 Task: Look for space in Kashihara-shi, Japan from 5th July, 2023 to 11th July, 2023 for 2 adults in price range Rs.8000 to Rs.16000. Place can be entire place with 2 bedrooms having 2 beds and 1 bathroom. Property type can be house, flat, guest house. Booking option can be shelf check-in. Required host language is English.
Action: Mouse moved to (436, 104)
Screenshot: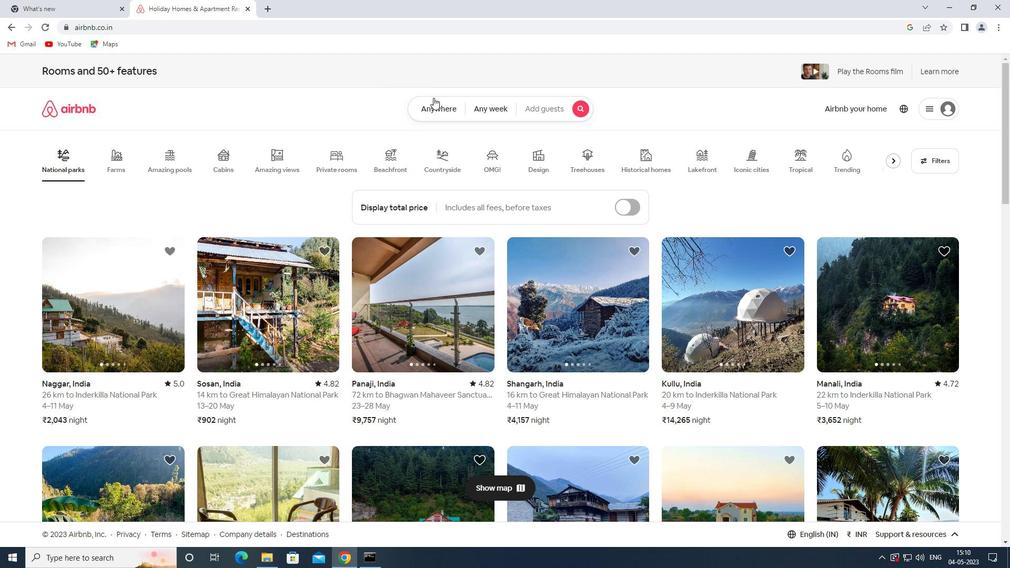 
Action: Mouse pressed left at (436, 104)
Screenshot: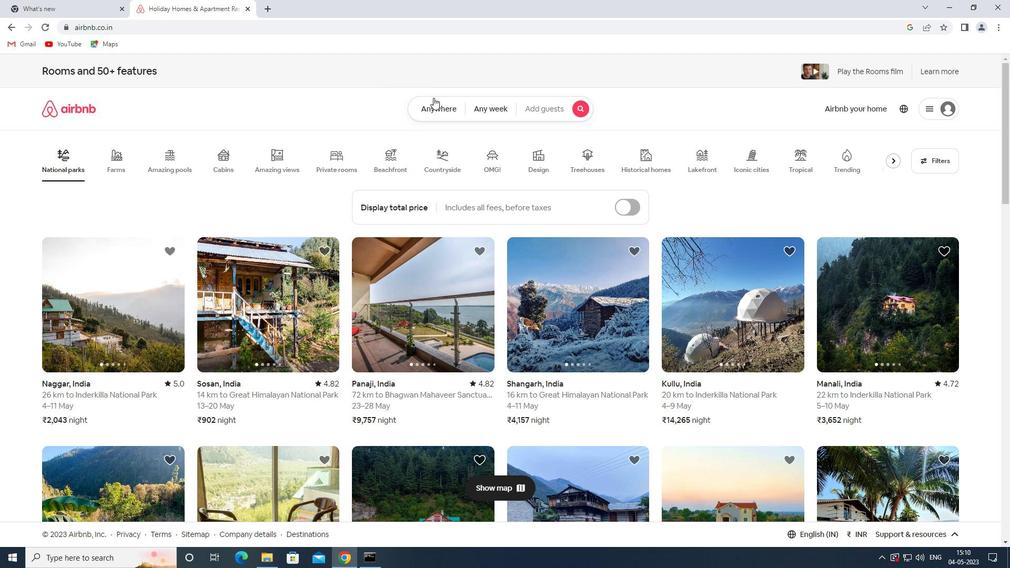 
Action: Mouse moved to (379, 155)
Screenshot: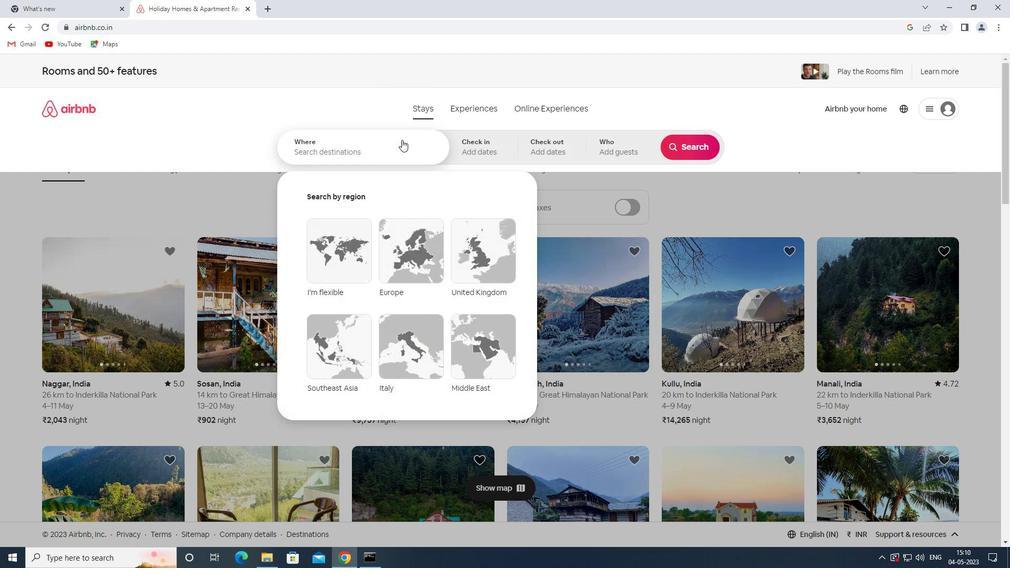 
Action: Mouse pressed left at (379, 155)
Screenshot: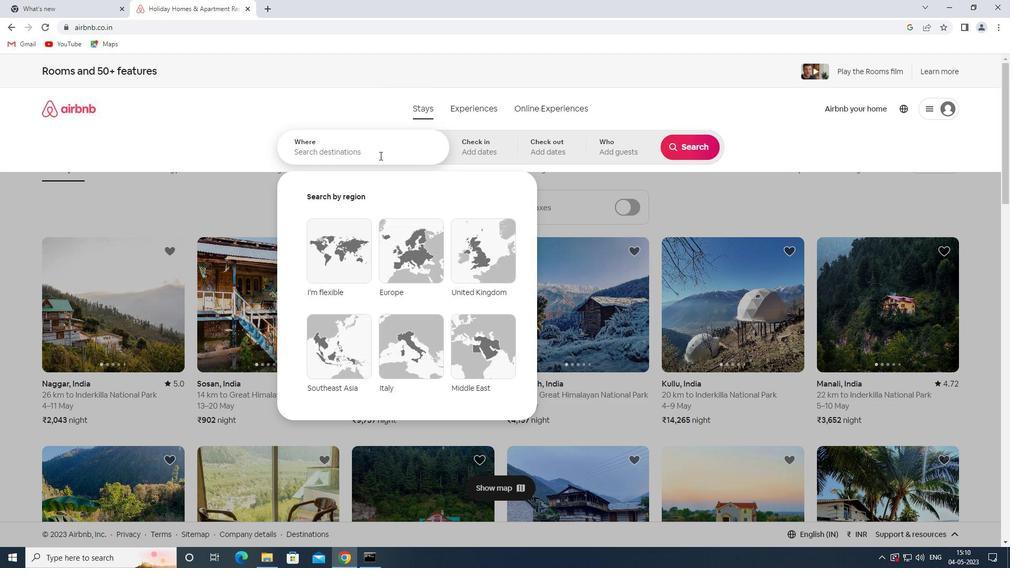 
Action: Mouse moved to (372, 161)
Screenshot: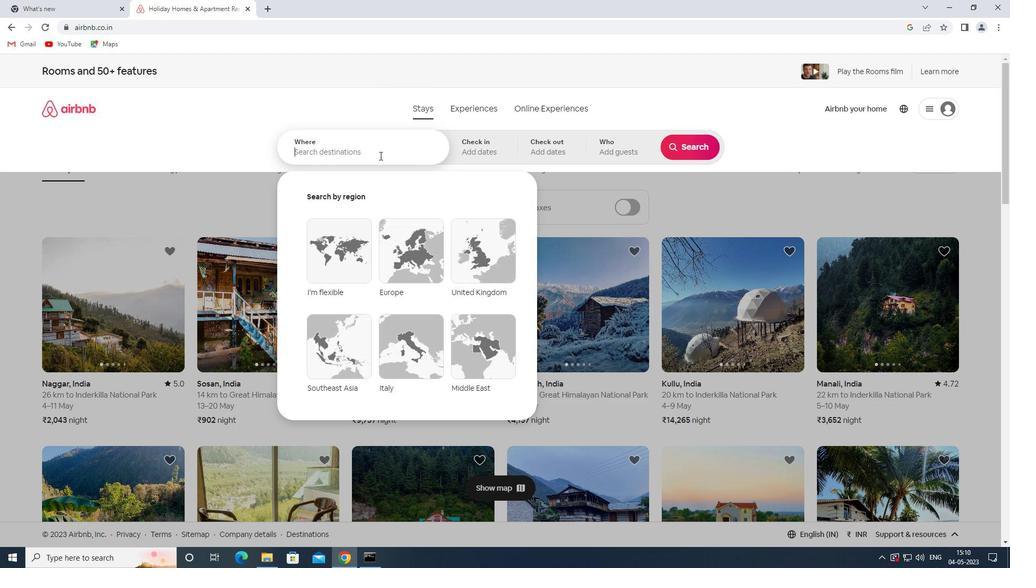 
Action: Key pressed <Key.shift><Key.shift>KASHIHARA-SHI,<Key.shift>JAPAN
Screenshot: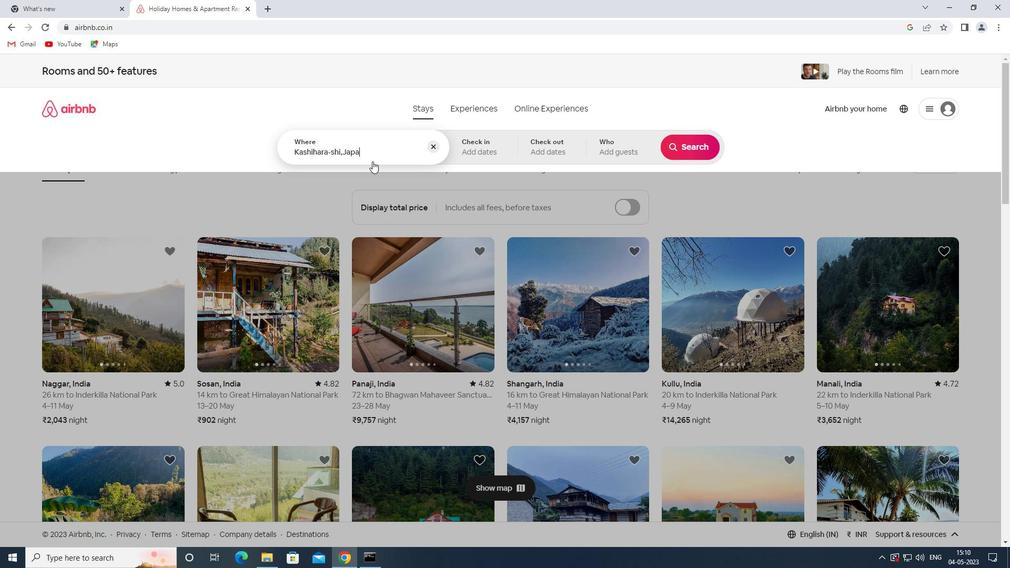 
Action: Mouse moved to (493, 155)
Screenshot: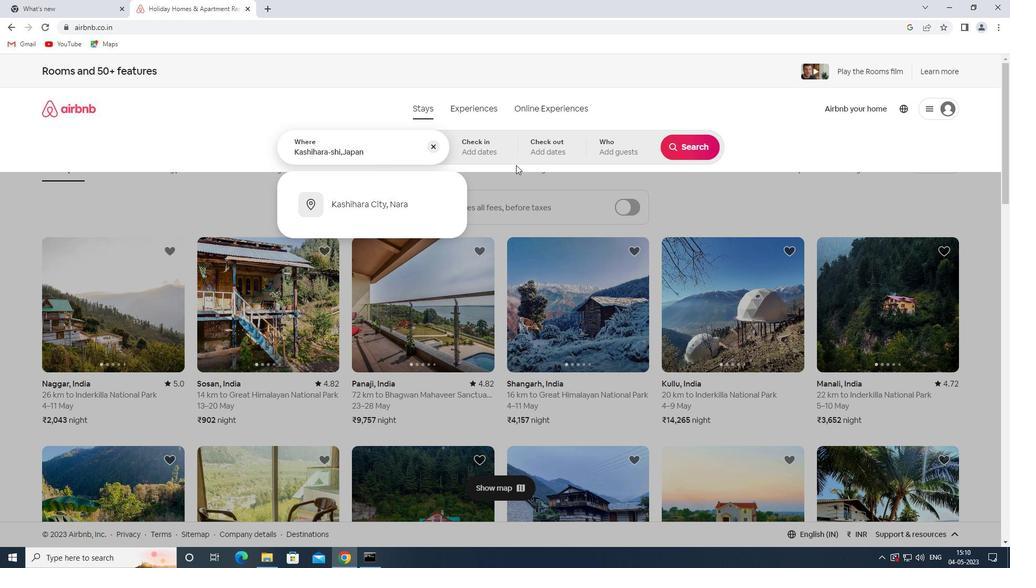 
Action: Mouse pressed left at (493, 155)
Screenshot: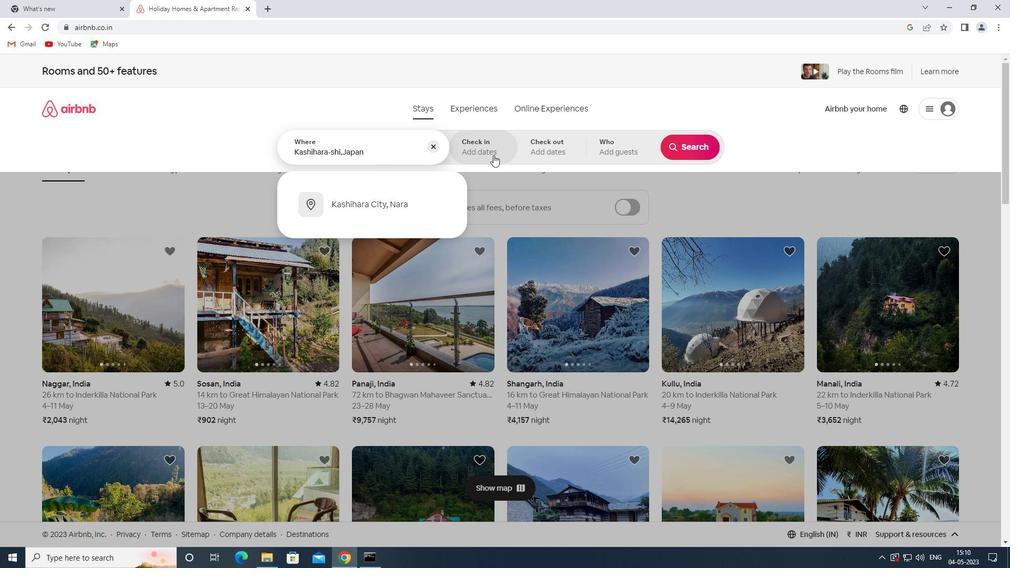
Action: Mouse moved to (689, 232)
Screenshot: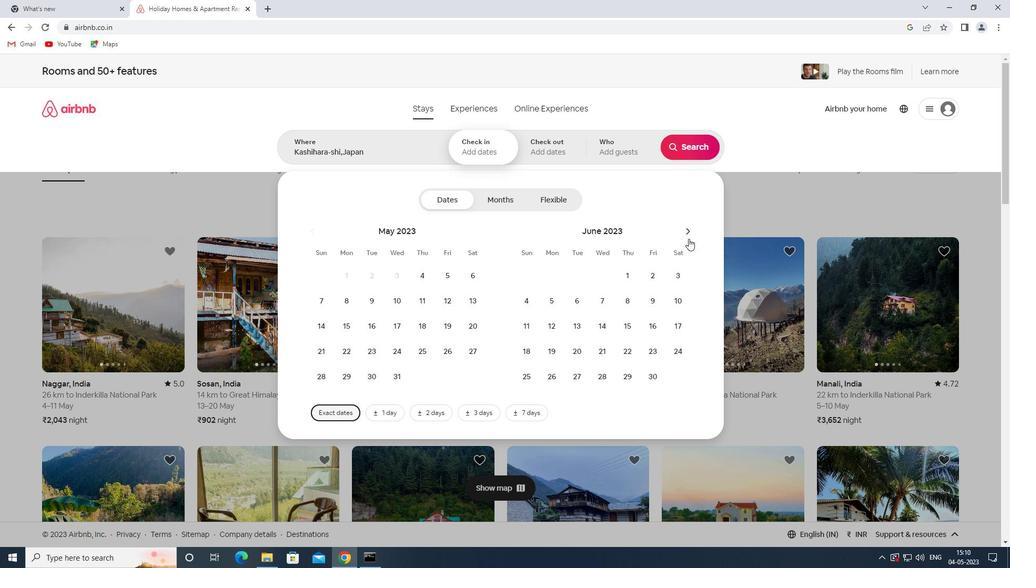 
Action: Mouse pressed left at (689, 232)
Screenshot: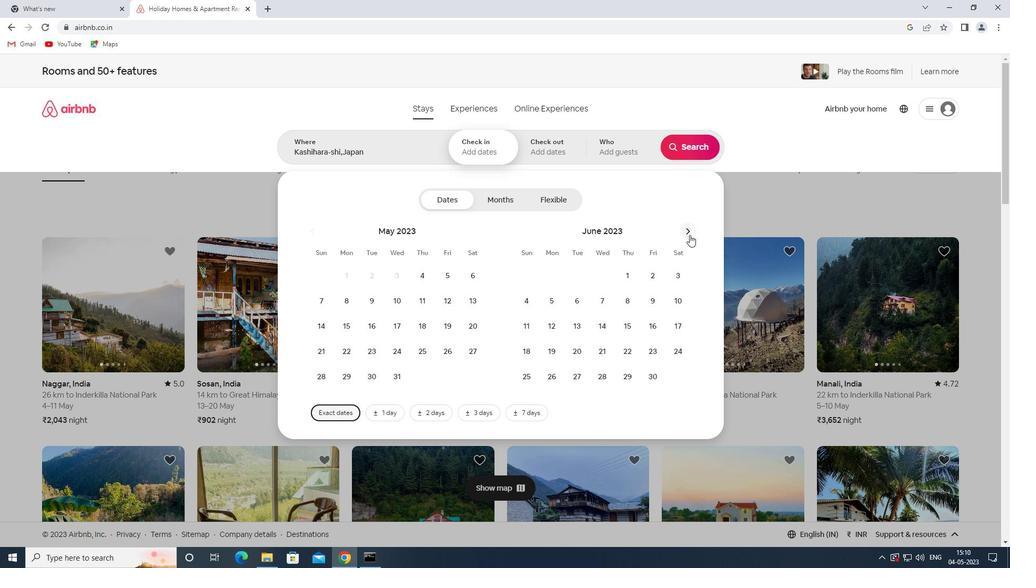 
Action: Mouse moved to (598, 298)
Screenshot: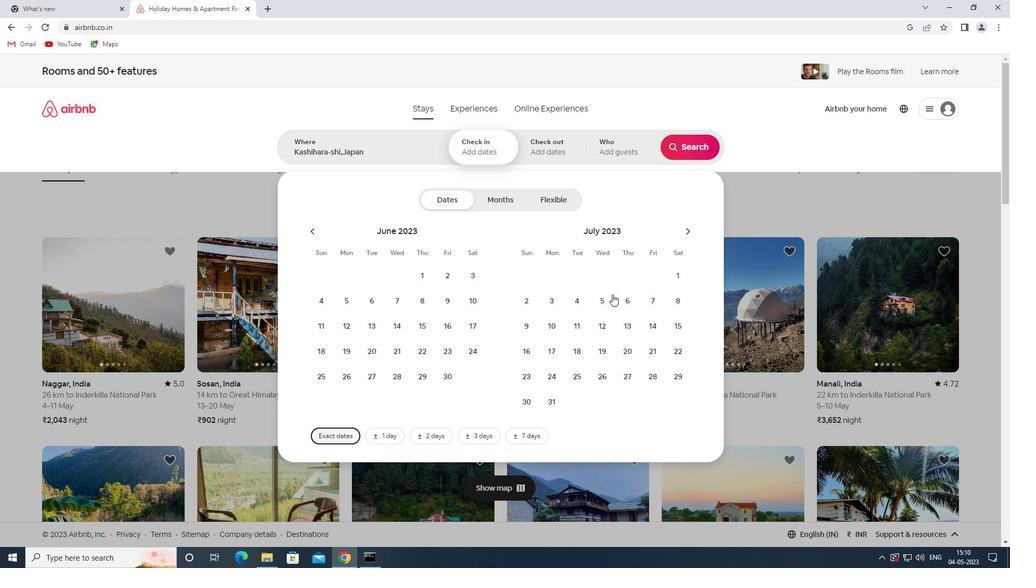 
Action: Mouse pressed left at (598, 298)
Screenshot: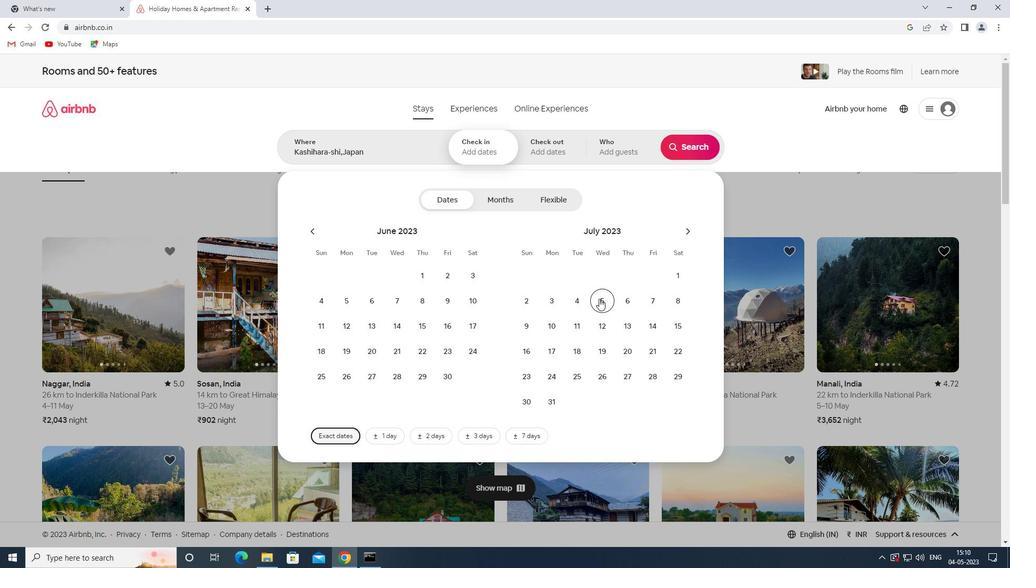 
Action: Mouse moved to (578, 323)
Screenshot: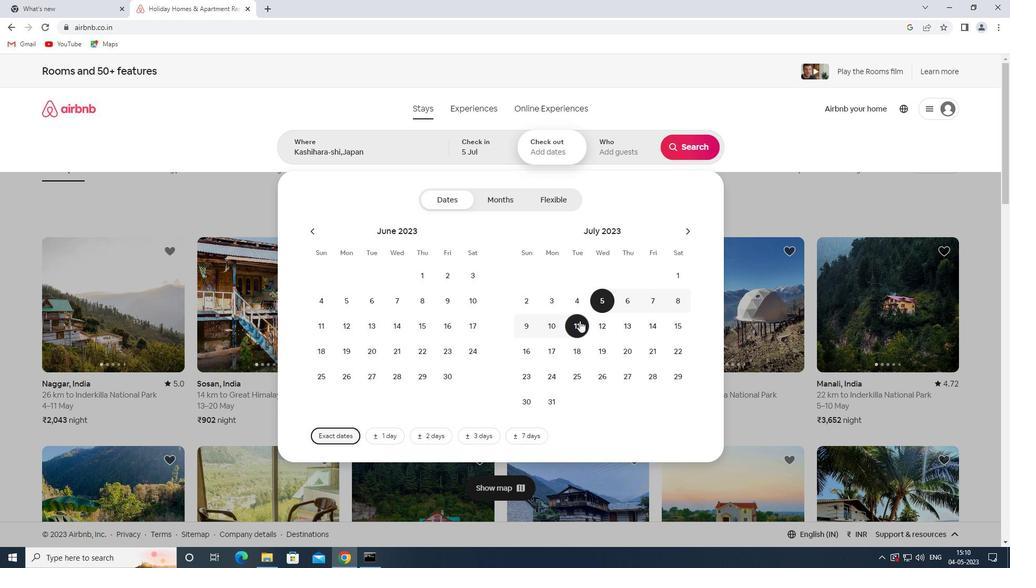 
Action: Mouse pressed left at (578, 323)
Screenshot: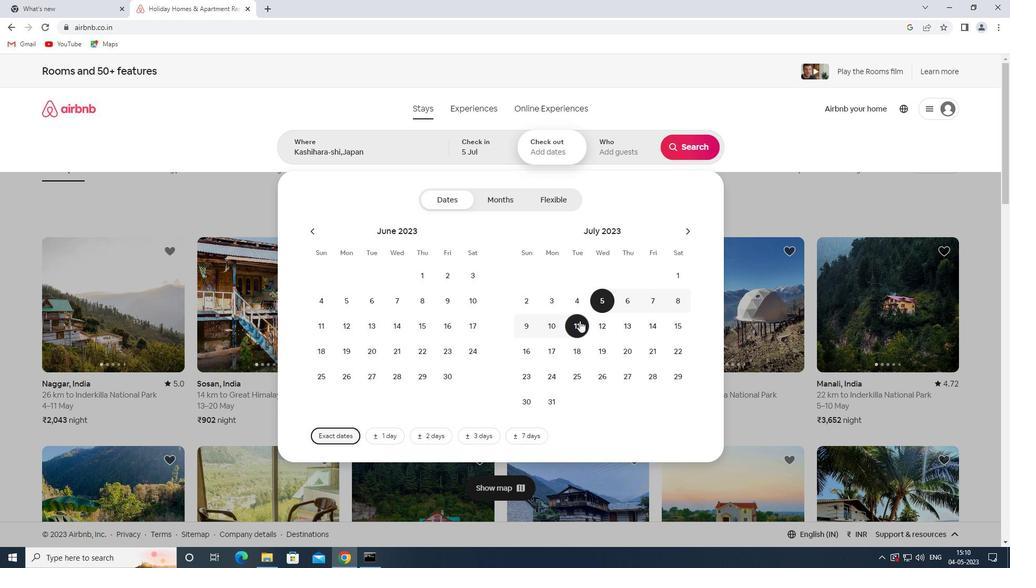 
Action: Mouse moved to (624, 149)
Screenshot: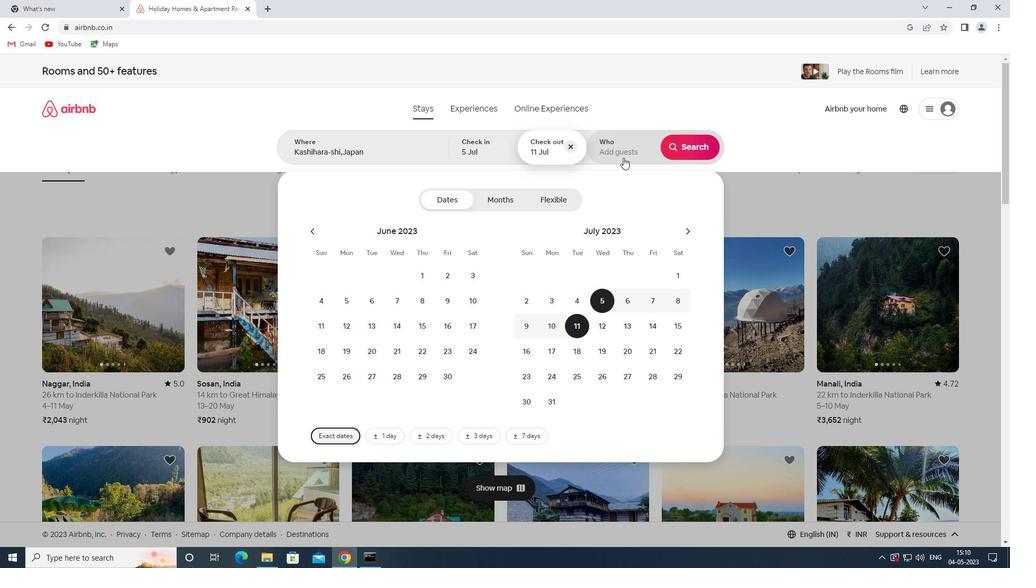 
Action: Mouse pressed left at (624, 149)
Screenshot: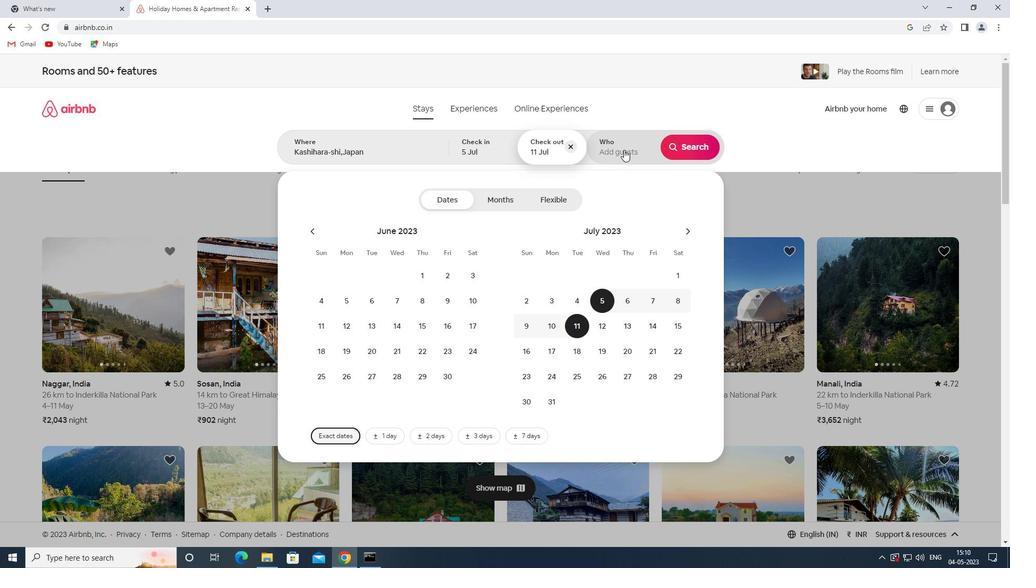 
Action: Mouse moved to (696, 203)
Screenshot: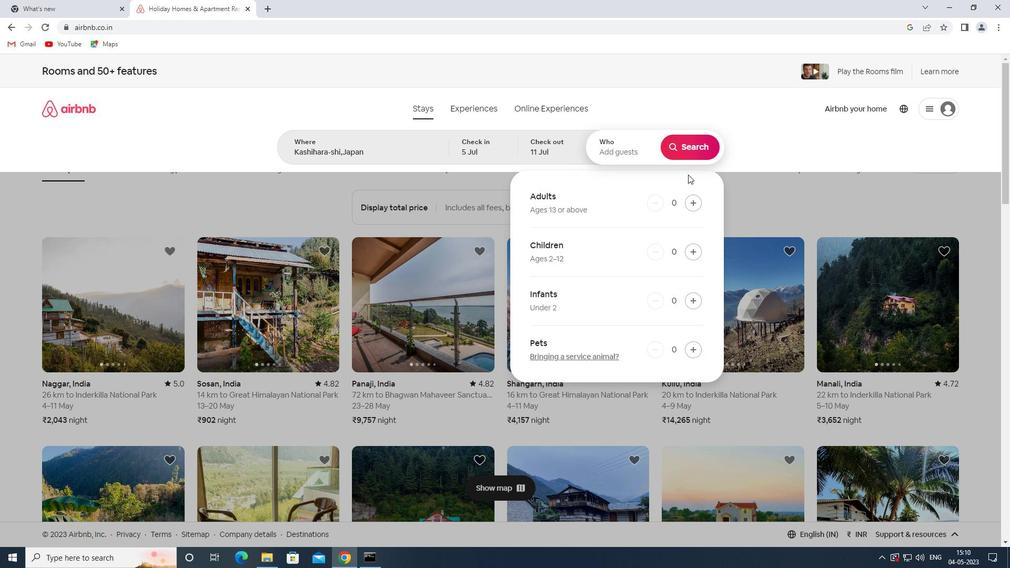 
Action: Mouse pressed left at (696, 203)
Screenshot: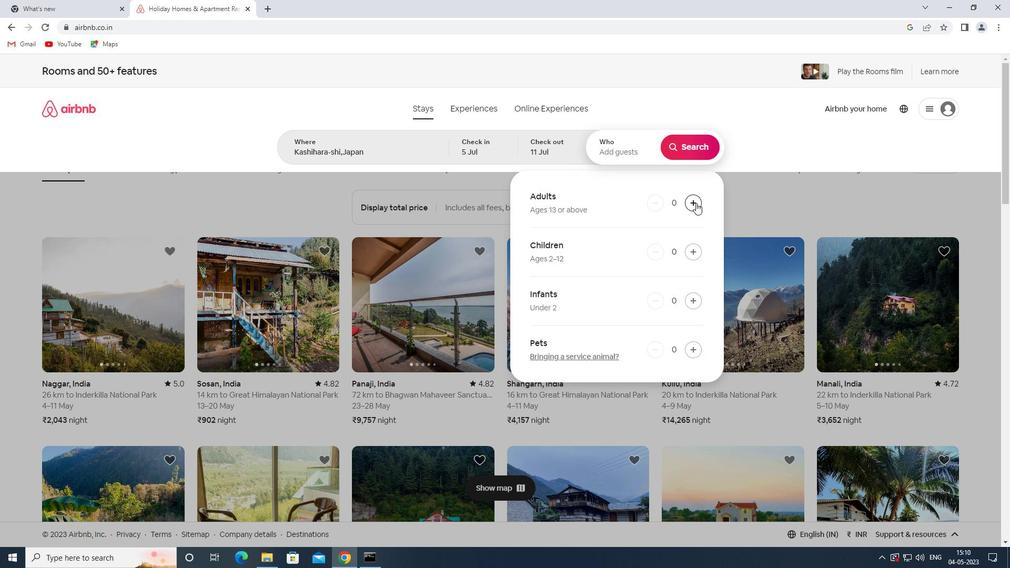 
Action: Mouse pressed left at (696, 203)
Screenshot: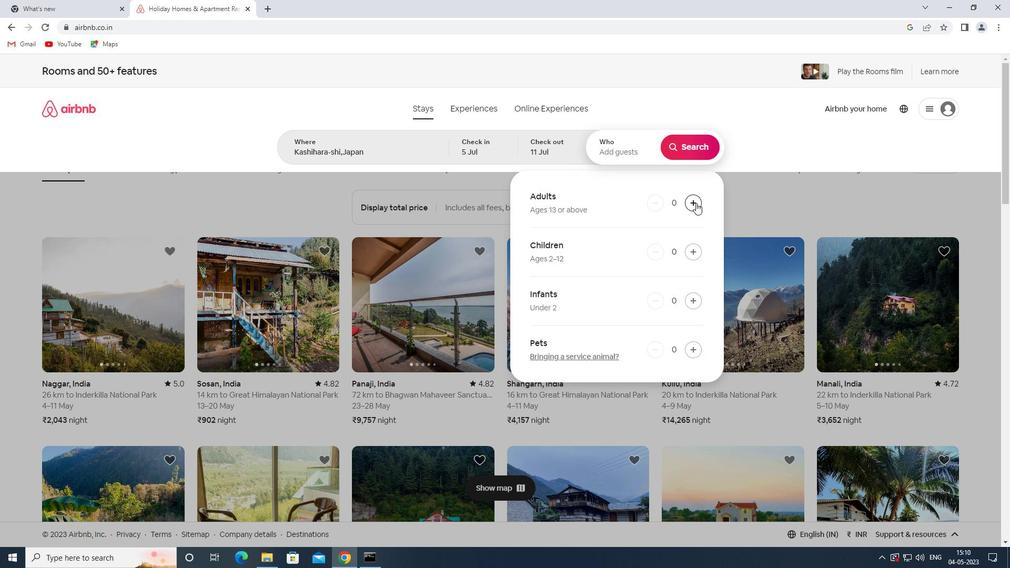 
Action: Mouse moved to (704, 152)
Screenshot: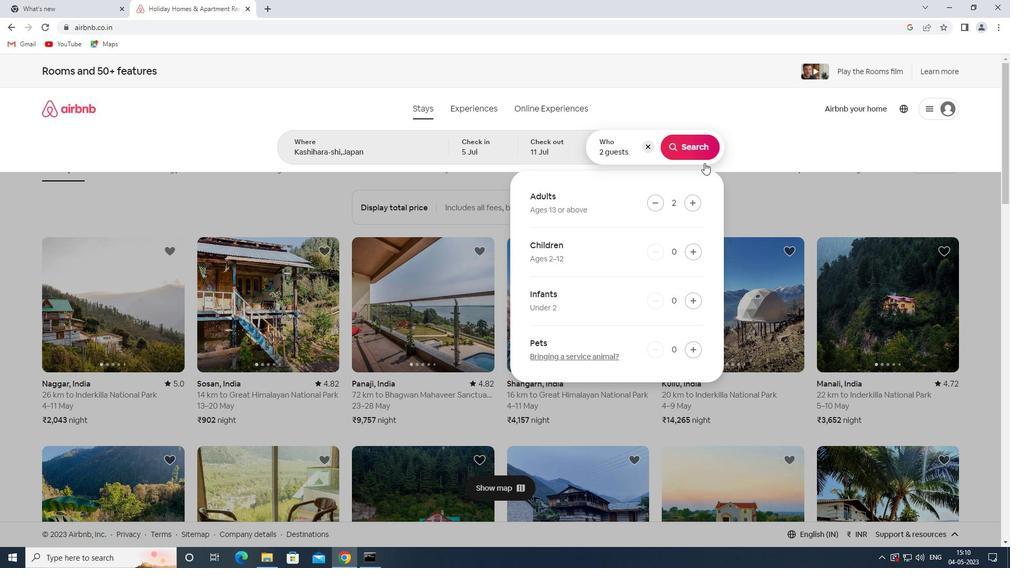
Action: Mouse pressed left at (704, 152)
Screenshot: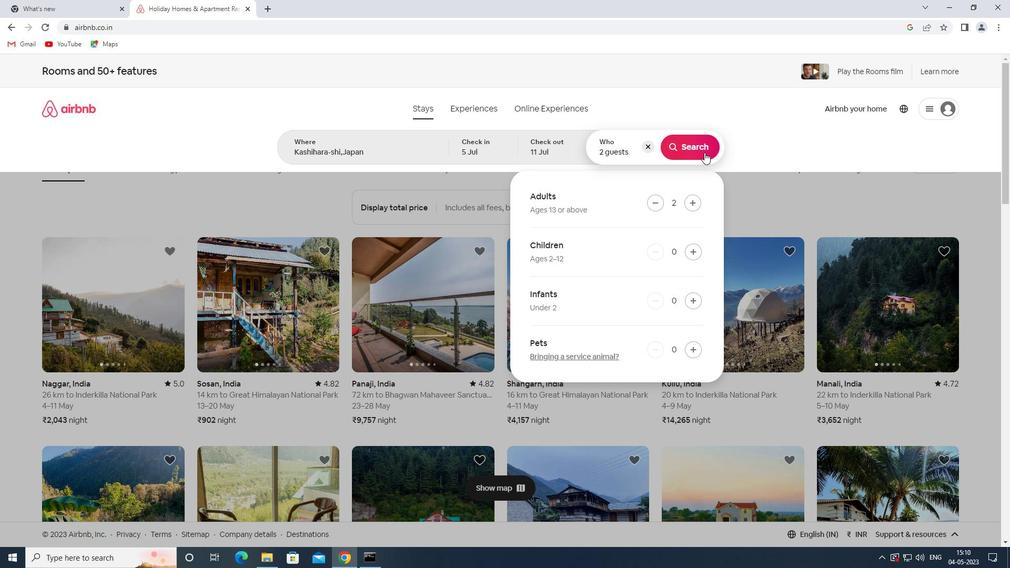 
Action: Mouse moved to (959, 120)
Screenshot: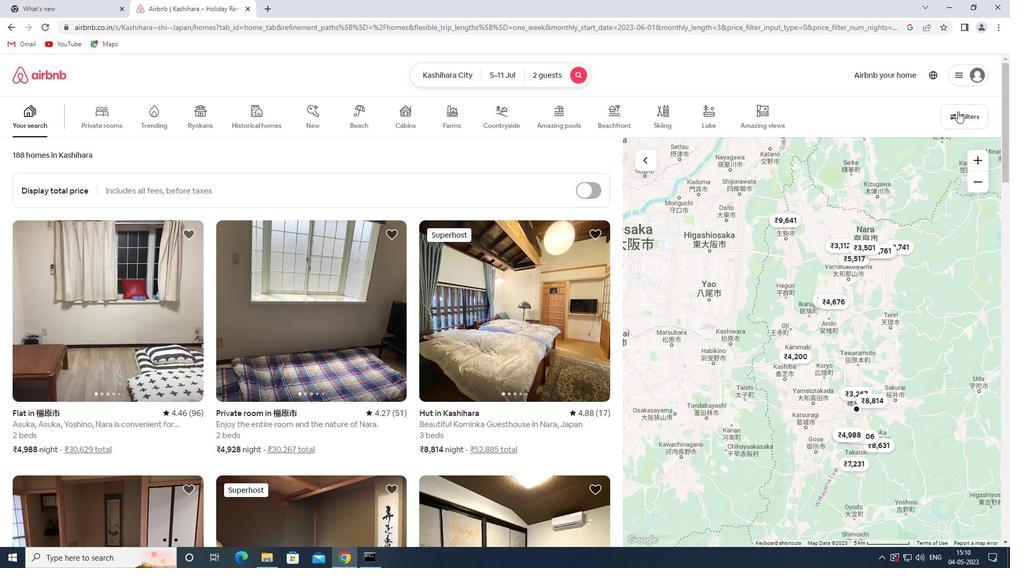 
Action: Mouse pressed left at (959, 120)
Screenshot: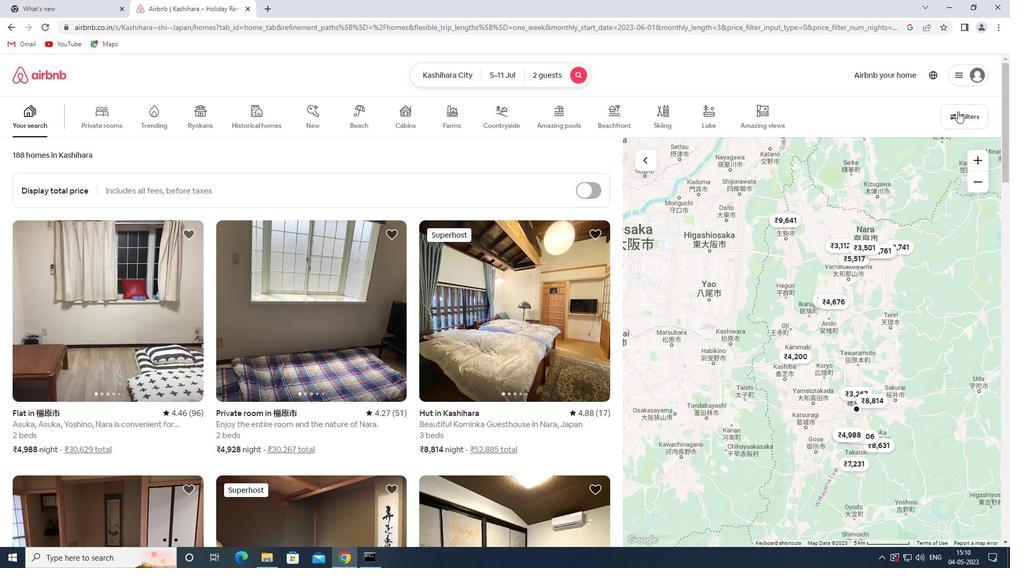 
Action: Mouse moved to (373, 251)
Screenshot: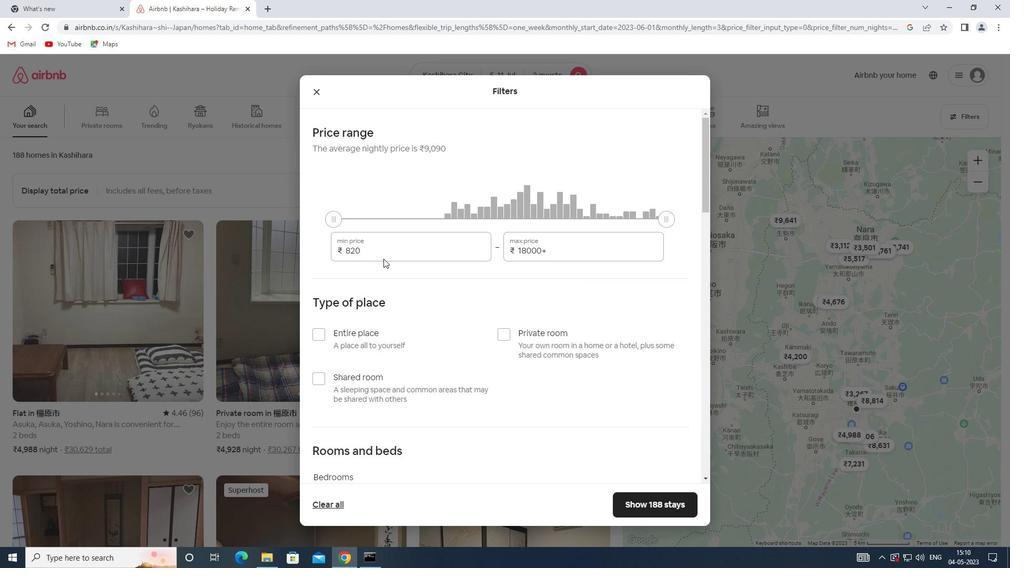 
Action: Mouse pressed left at (373, 251)
Screenshot: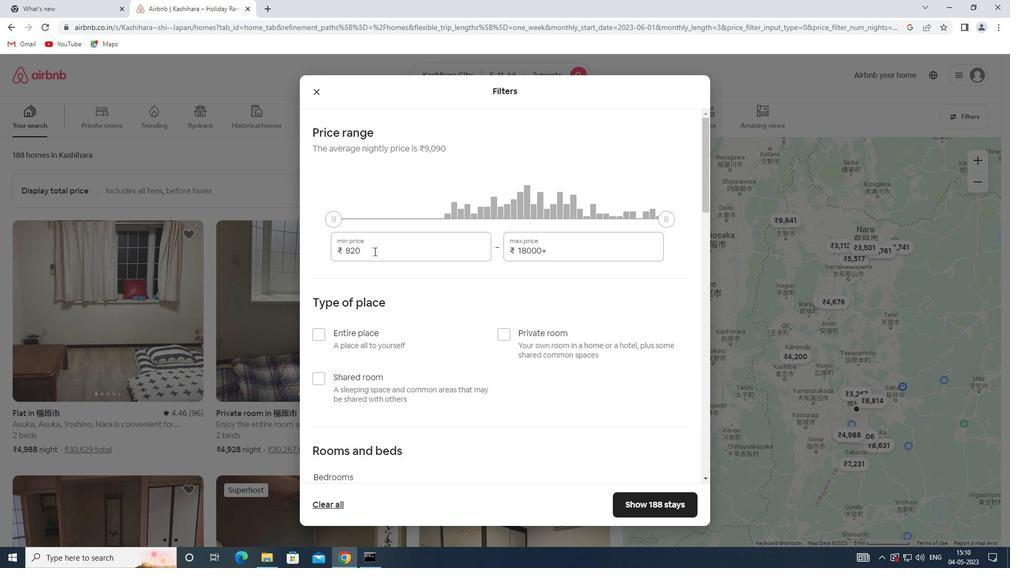 
Action: Mouse moved to (317, 250)
Screenshot: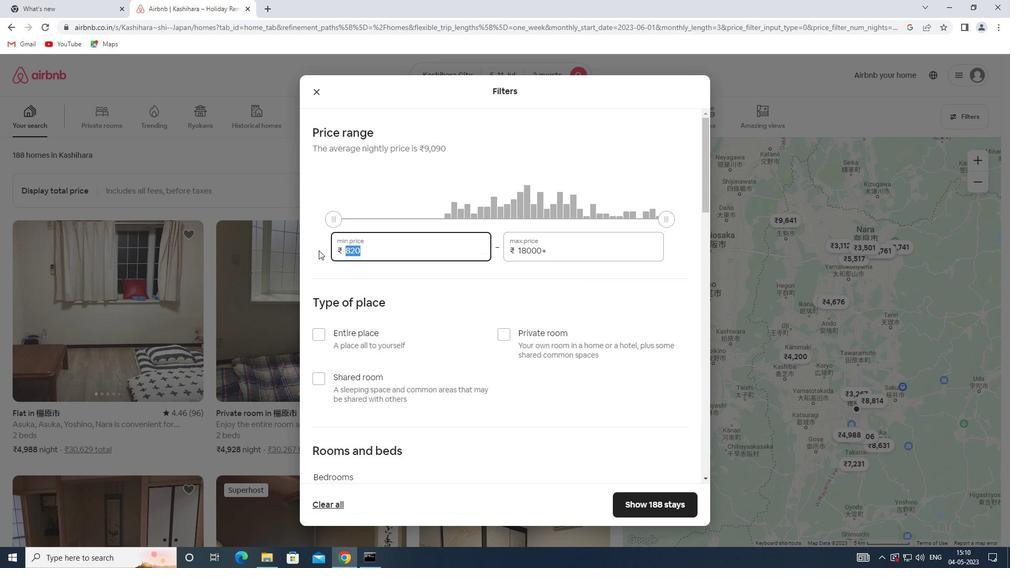
Action: Key pressed 8000
Screenshot: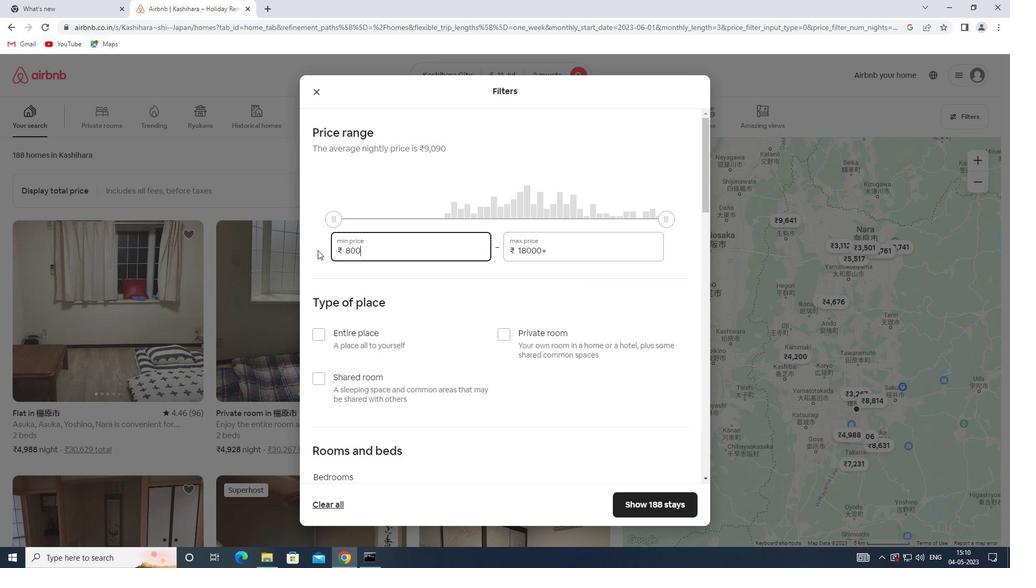 
Action: Mouse moved to (552, 252)
Screenshot: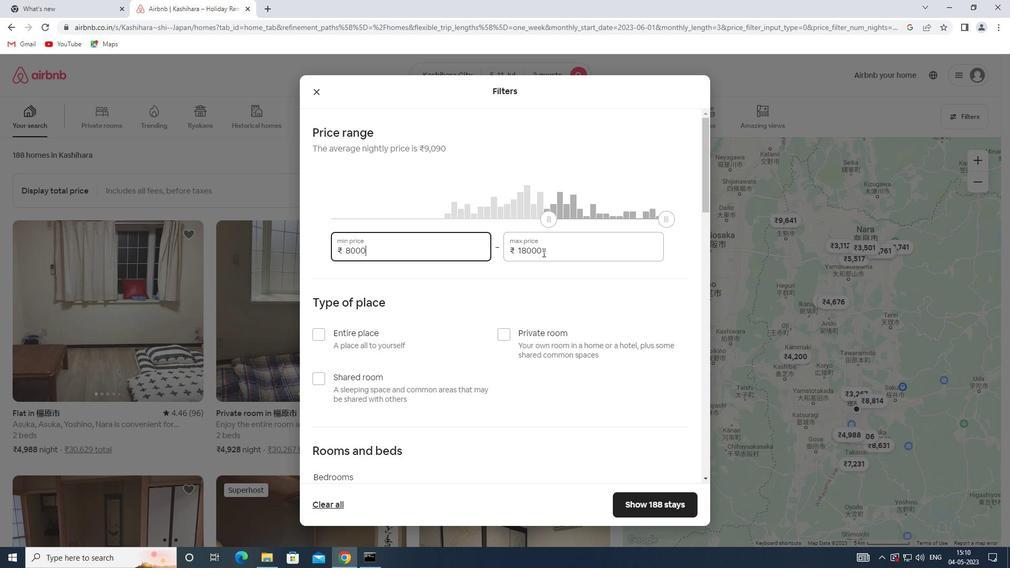 
Action: Mouse pressed left at (552, 252)
Screenshot: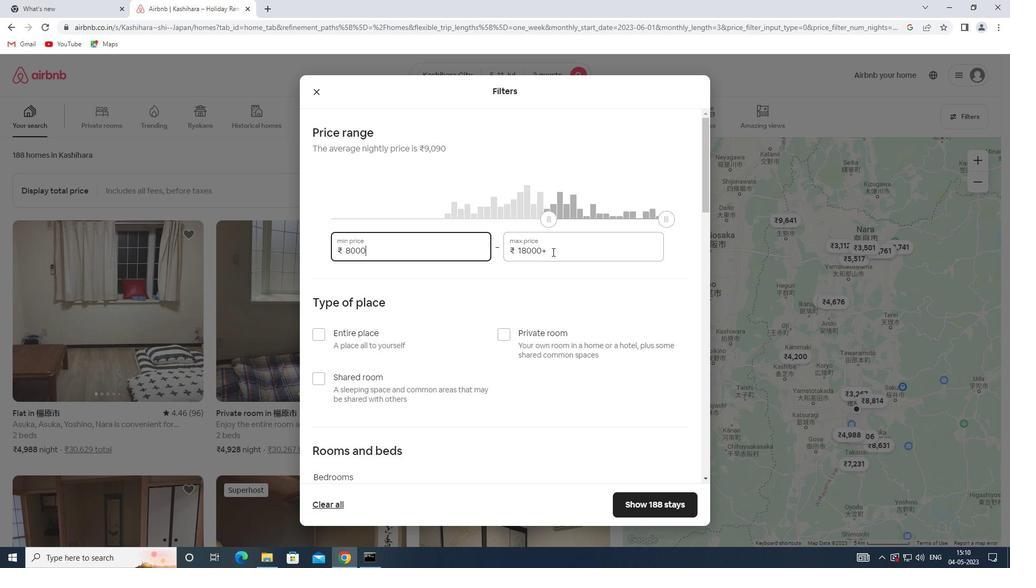 
Action: Mouse moved to (497, 245)
Screenshot: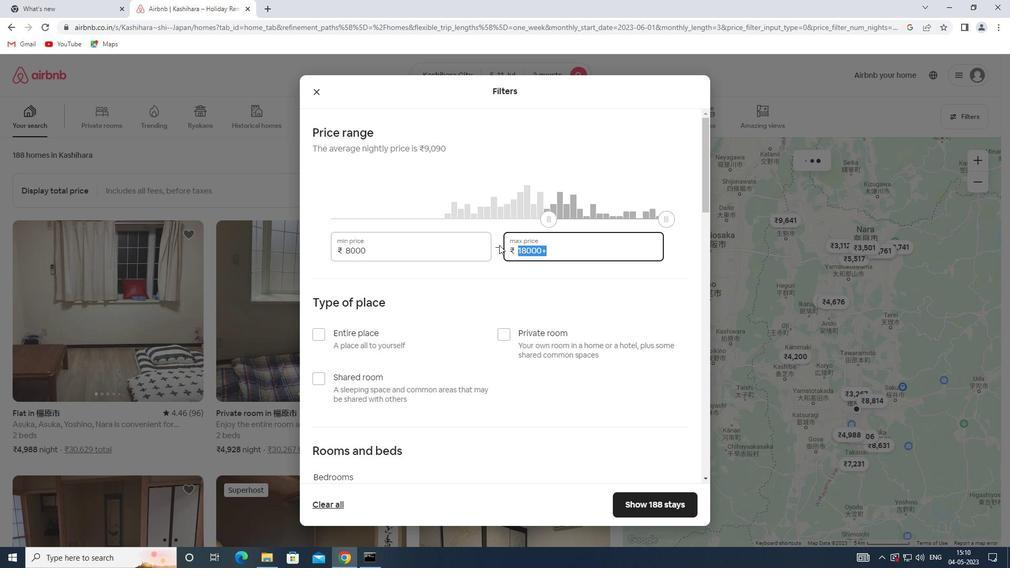 
Action: Key pressed 16000
Screenshot: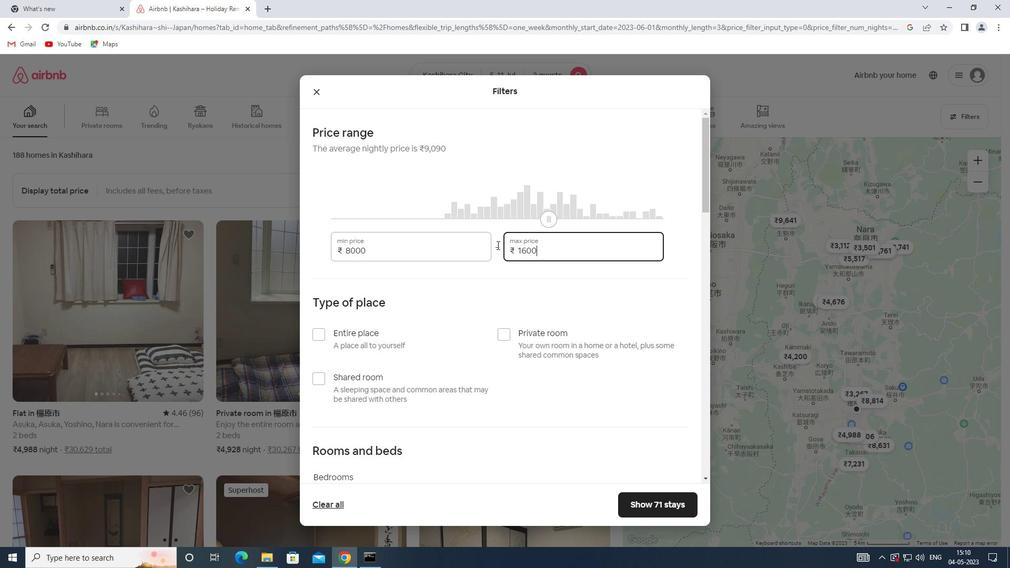 
Action: Mouse moved to (524, 269)
Screenshot: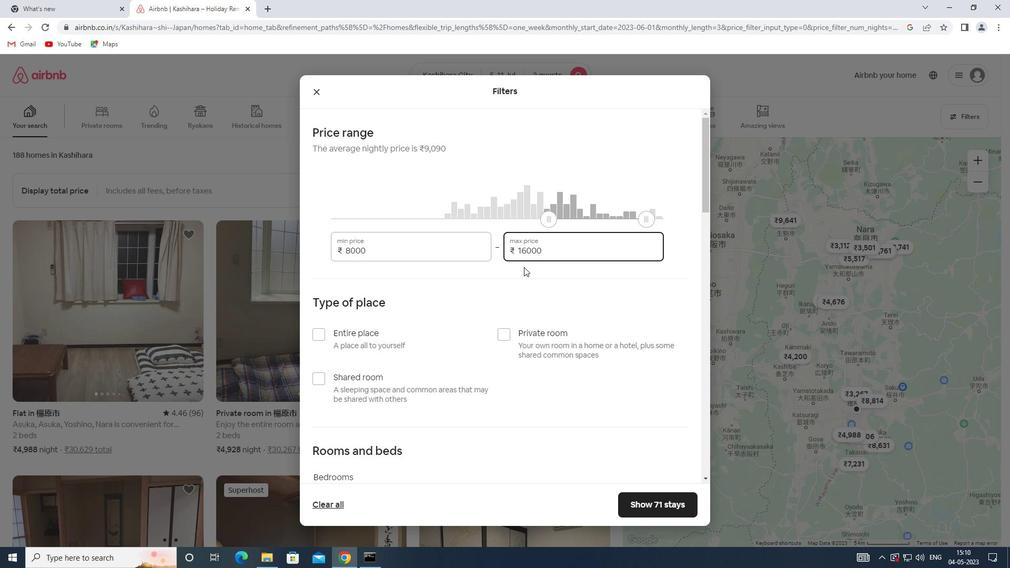 
Action: Mouse scrolled (524, 268) with delta (0, 0)
Screenshot: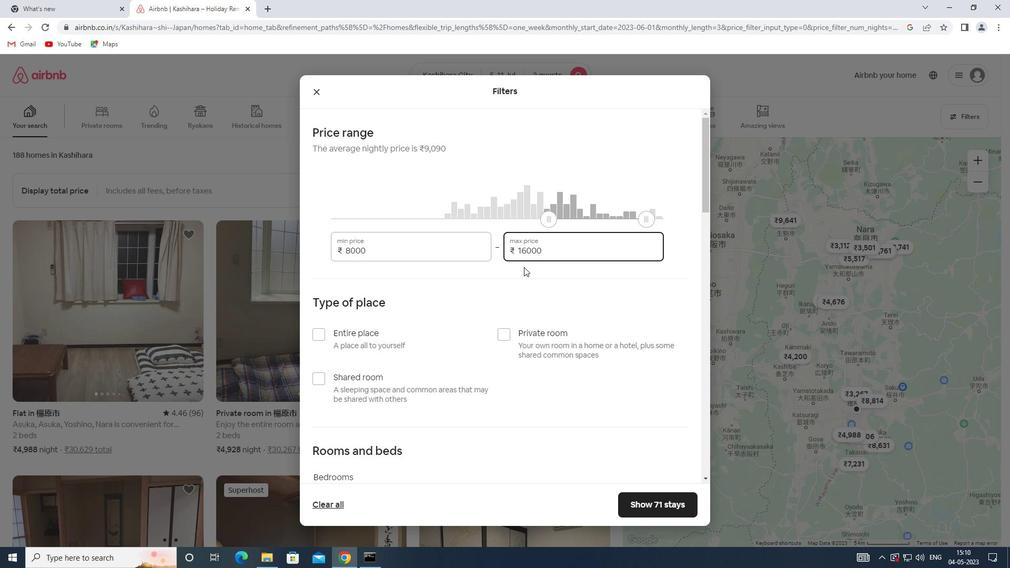 
Action: Mouse moved to (525, 271)
Screenshot: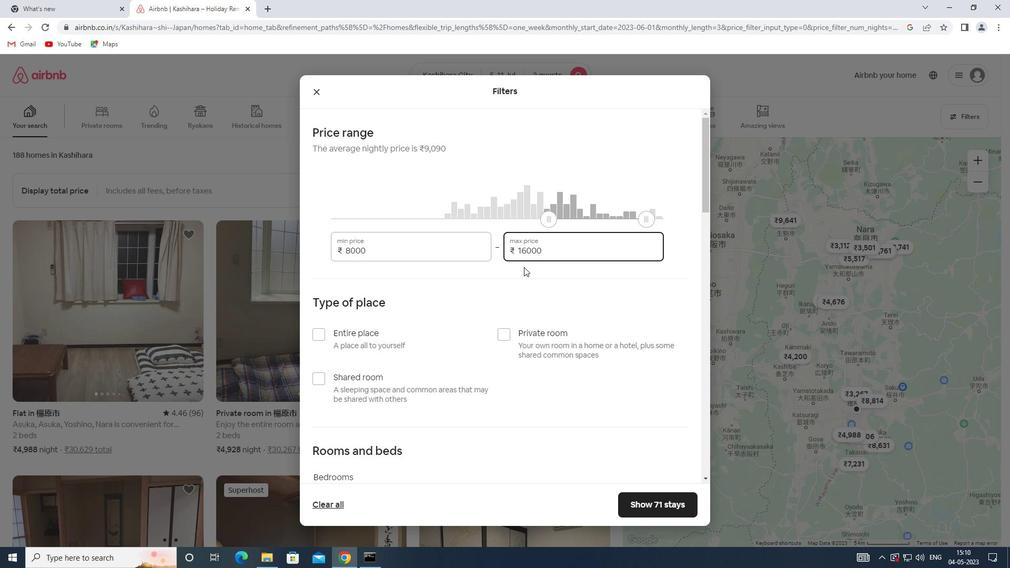 
Action: Mouse scrolled (525, 271) with delta (0, 0)
Screenshot: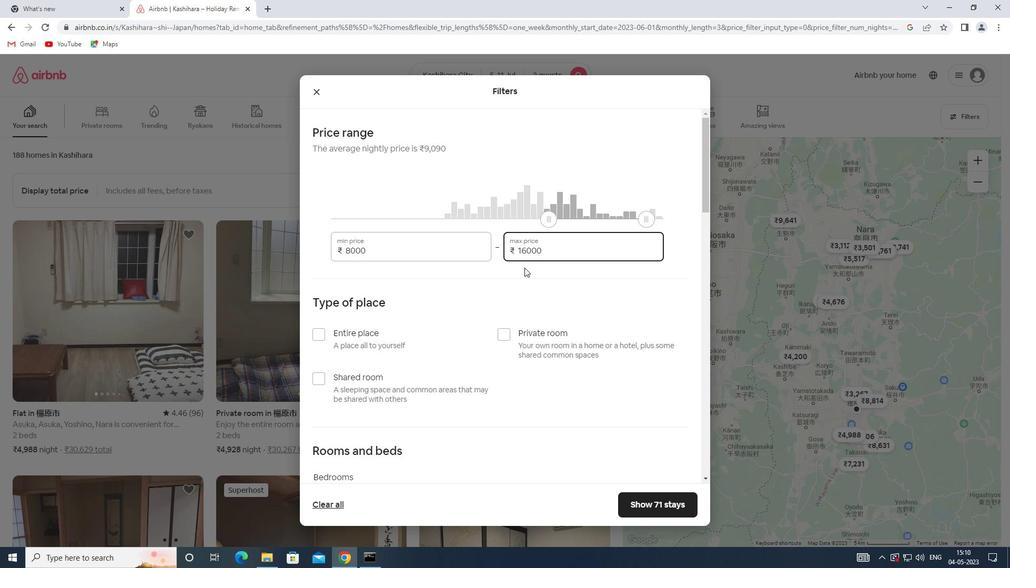 
Action: Mouse moved to (366, 232)
Screenshot: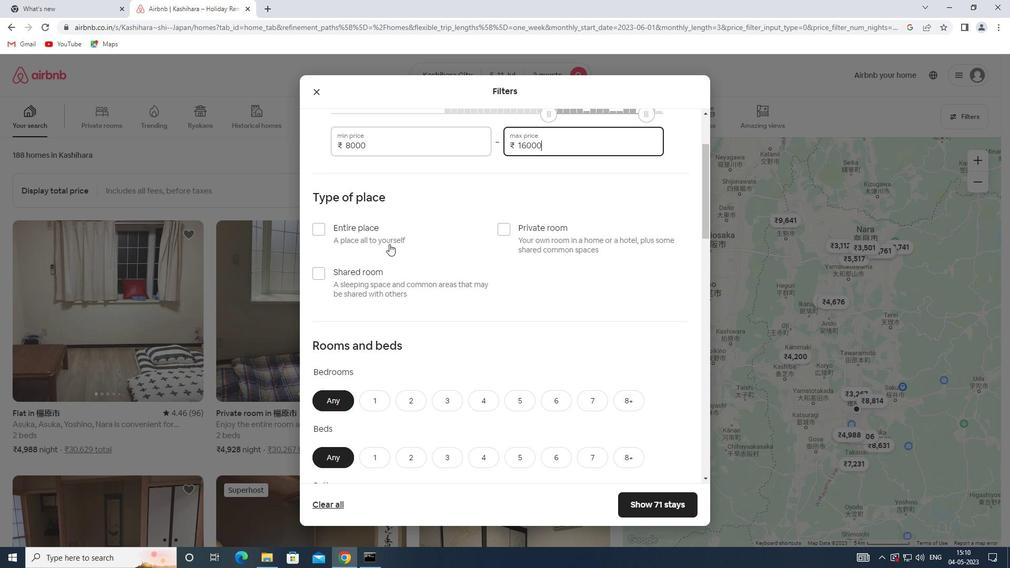 
Action: Mouse pressed left at (366, 232)
Screenshot: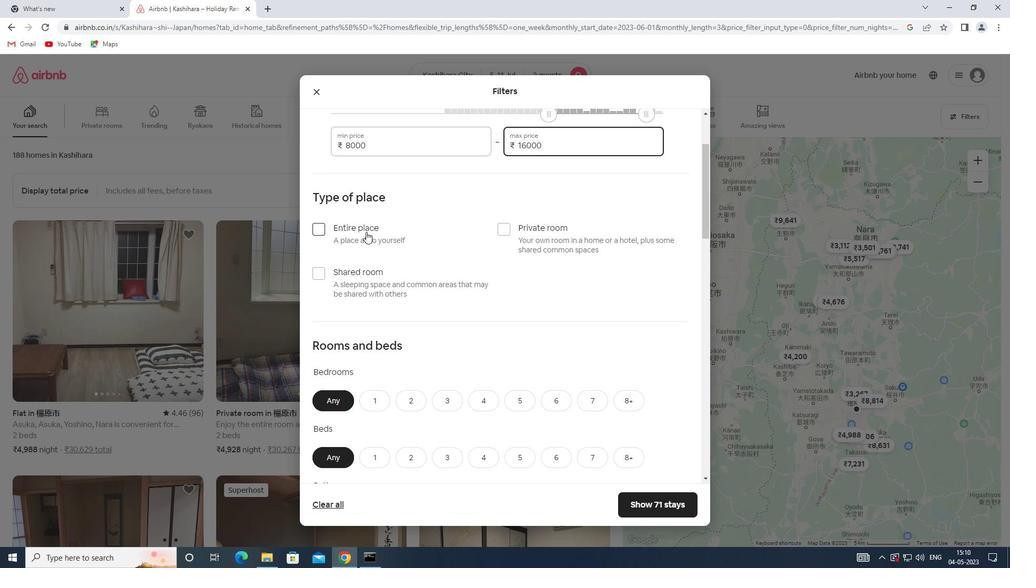 
Action: Mouse scrolled (366, 231) with delta (0, 0)
Screenshot: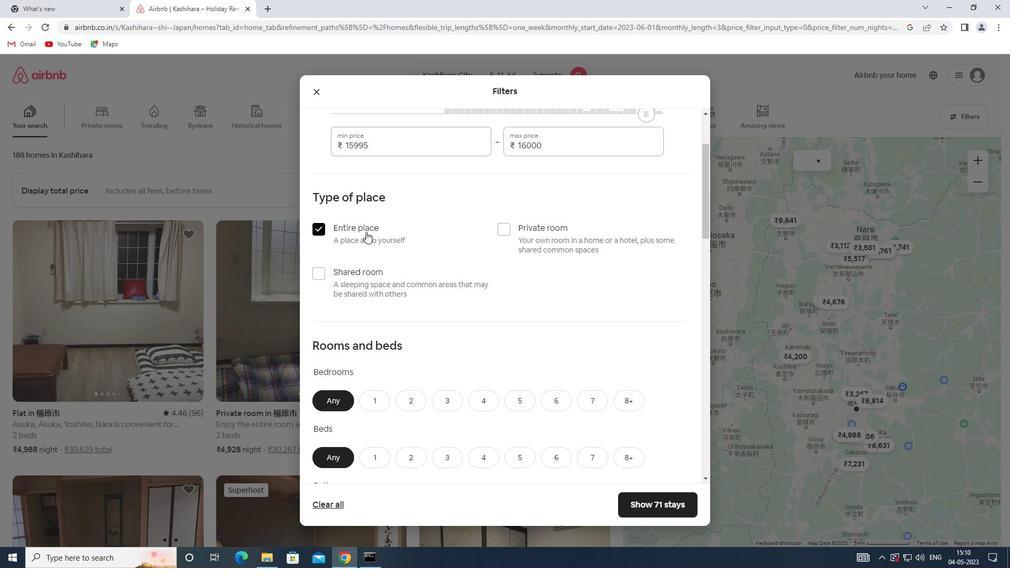 
Action: Mouse scrolled (366, 231) with delta (0, 0)
Screenshot: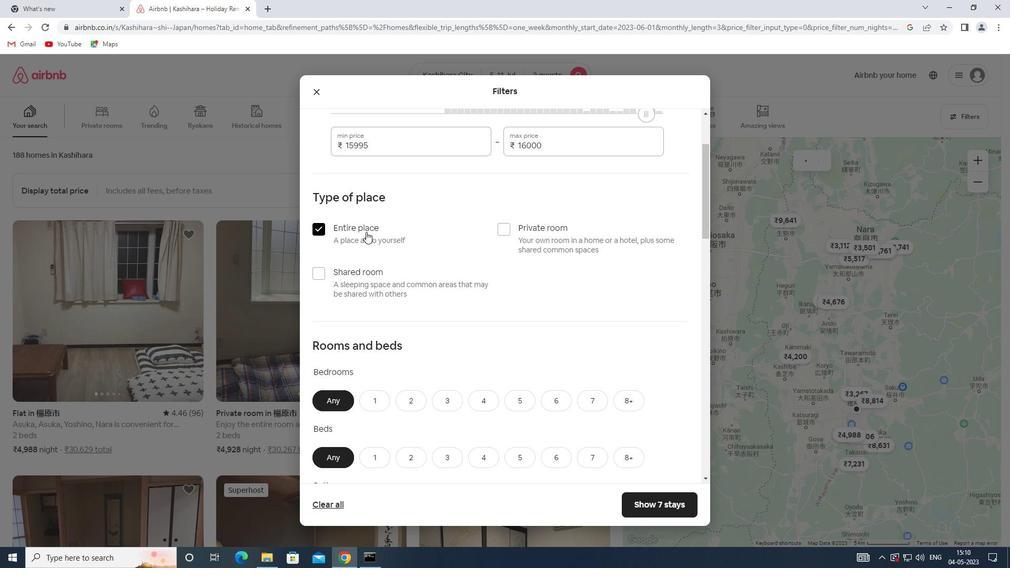 
Action: Mouse scrolled (366, 231) with delta (0, 0)
Screenshot: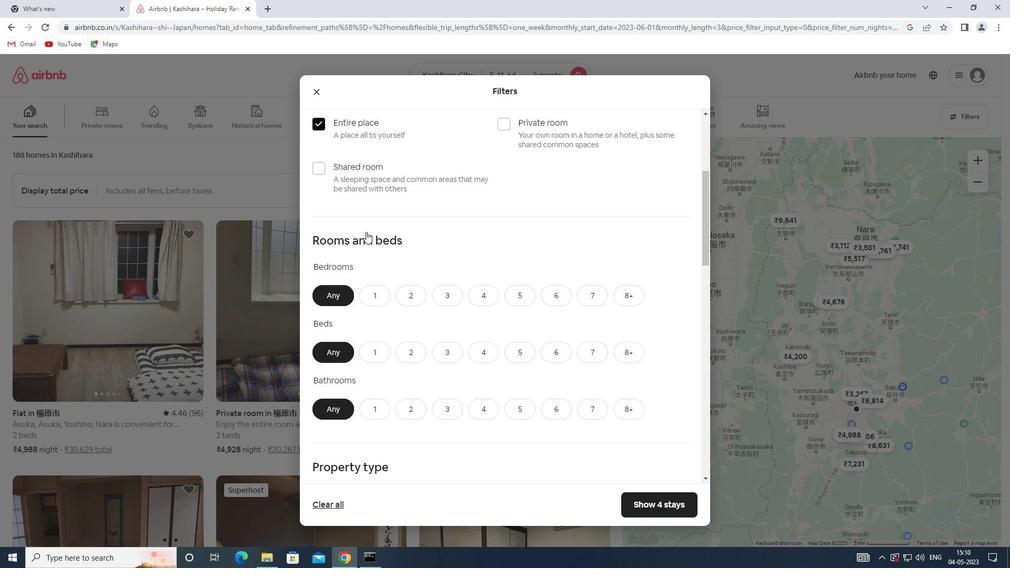 
Action: Mouse moved to (402, 239)
Screenshot: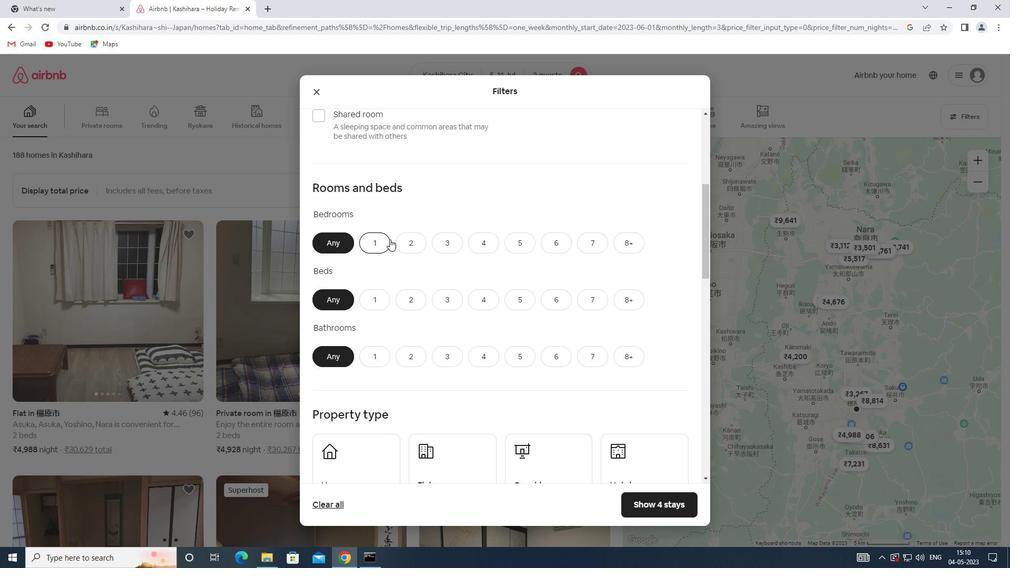 
Action: Mouse pressed left at (402, 239)
Screenshot: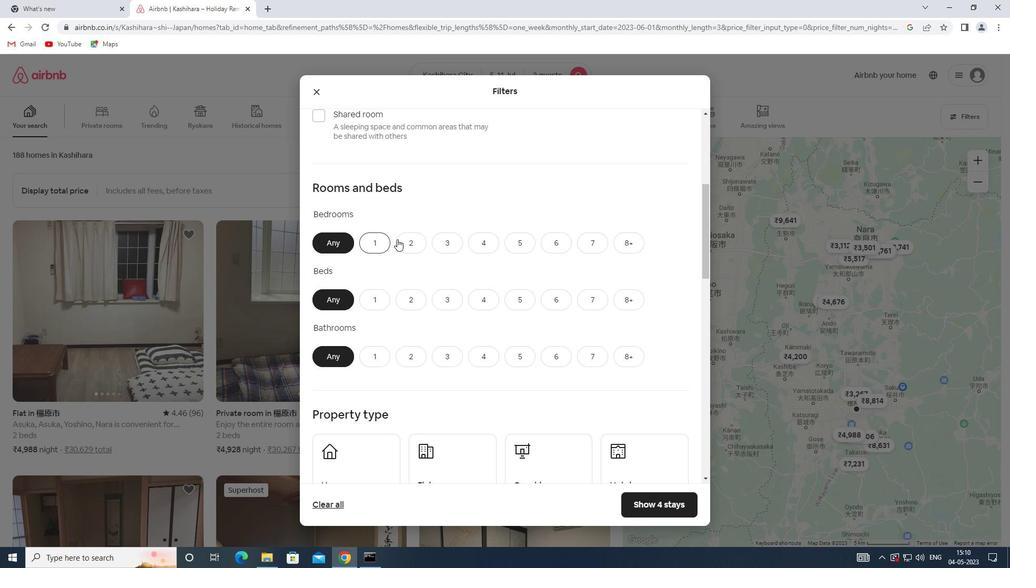 
Action: Mouse moved to (420, 296)
Screenshot: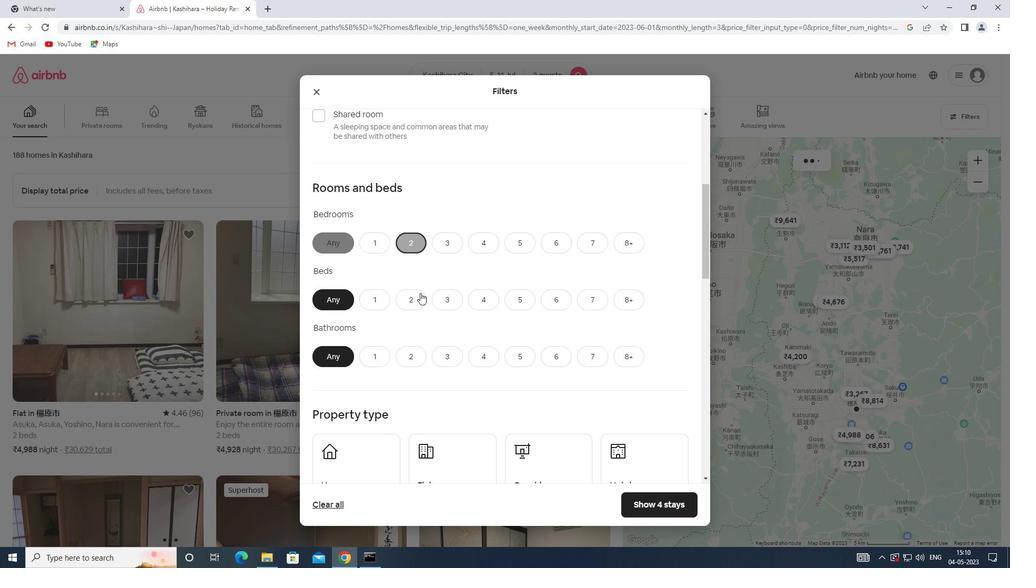
Action: Mouse pressed left at (420, 296)
Screenshot: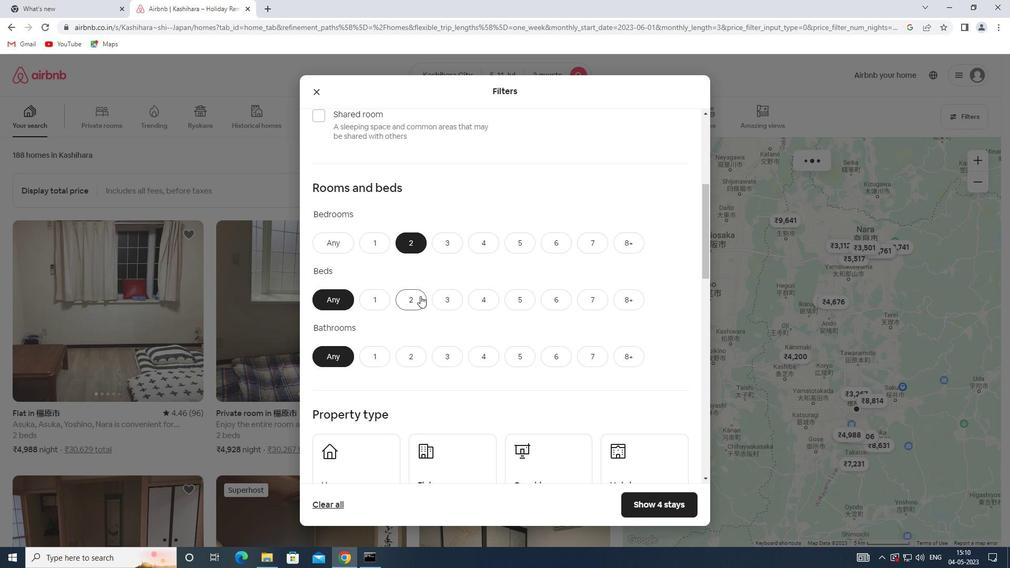 
Action: Mouse moved to (371, 357)
Screenshot: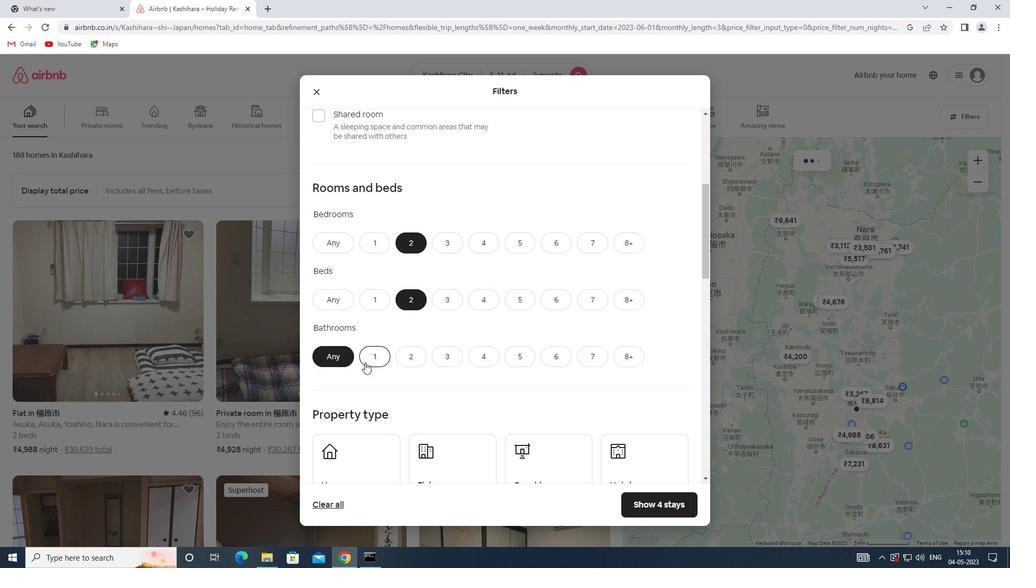 
Action: Mouse pressed left at (371, 357)
Screenshot: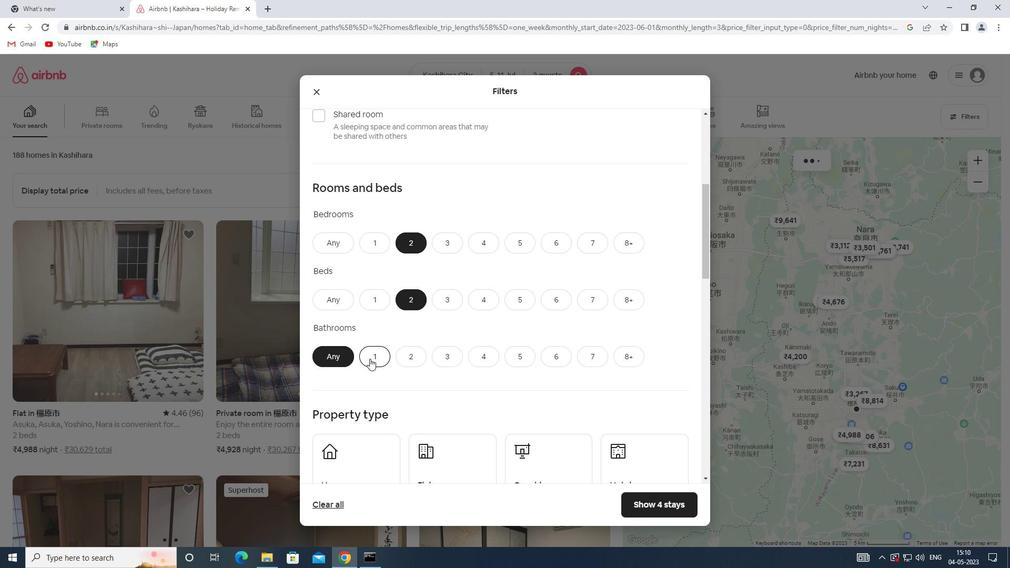 
Action: Mouse moved to (371, 331)
Screenshot: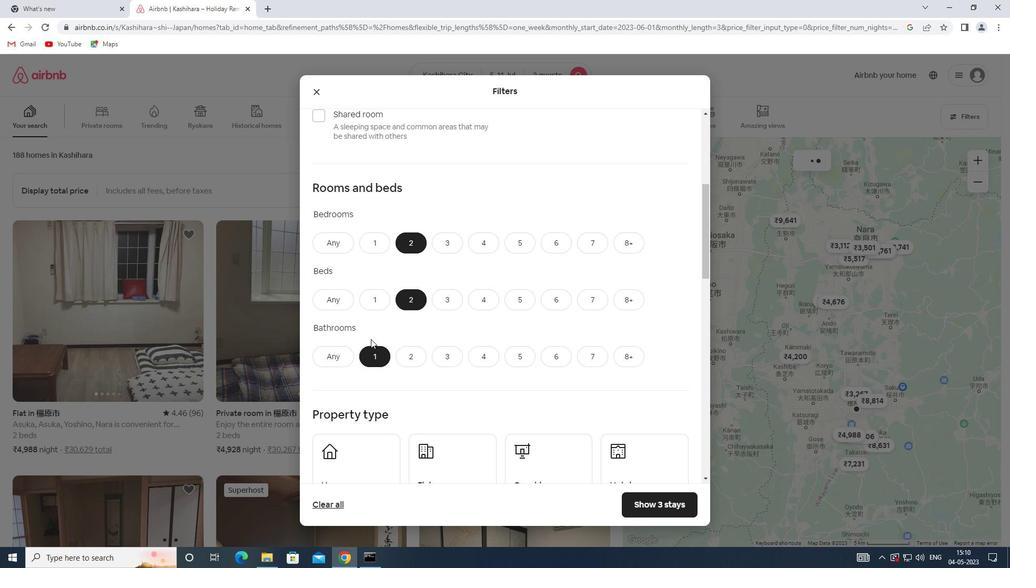 
Action: Mouse scrolled (371, 331) with delta (0, 0)
Screenshot: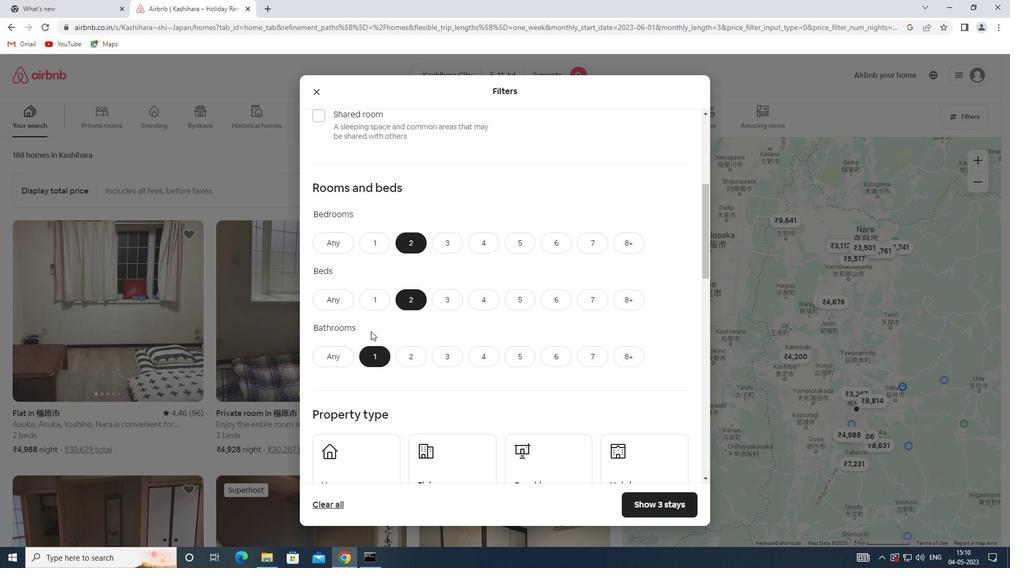 
Action: Mouse scrolled (371, 331) with delta (0, 0)
Screenshot: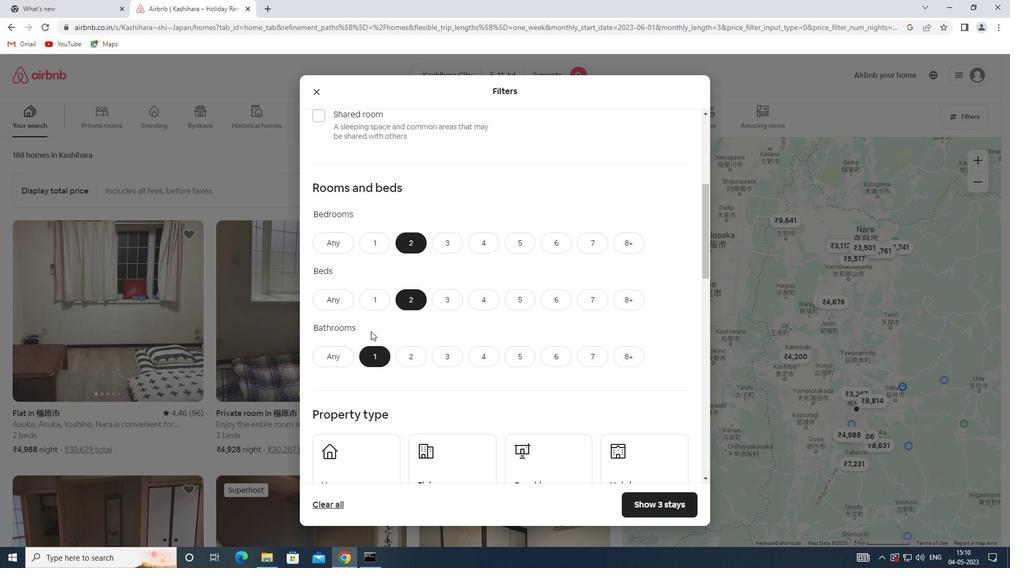 
Action: Mouse scrolled (371, 331) with delta (0, 0)
Screenshot: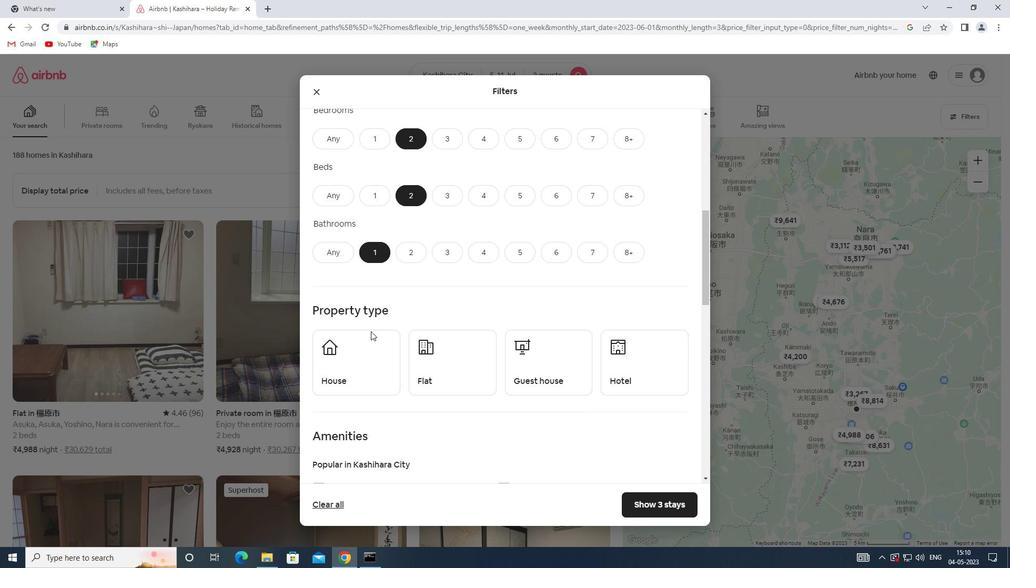
Action: Mouse moved to (368, 330)
Screenshot: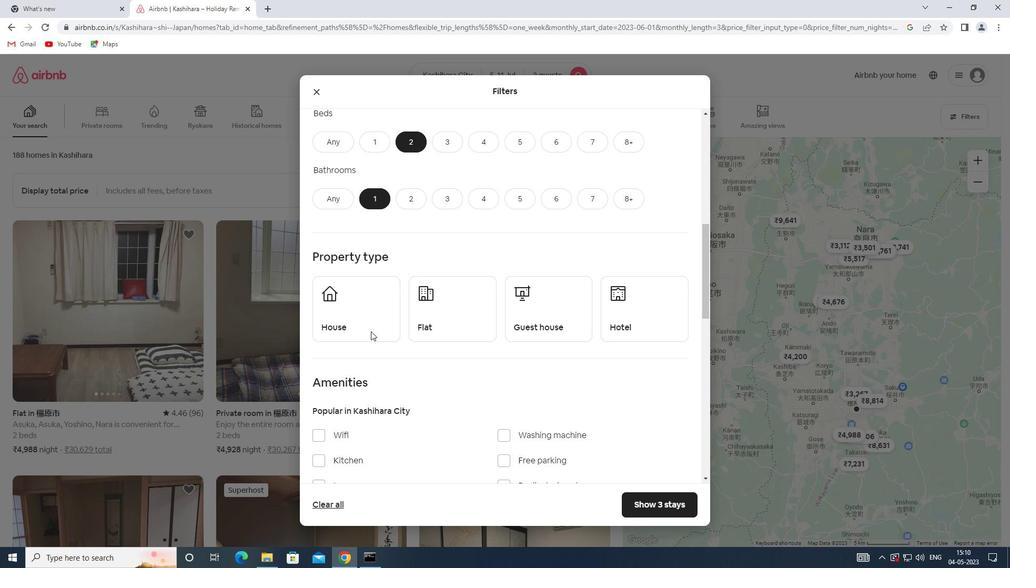 
Action: Mouse pressed left at (368, 330)
Screenshot: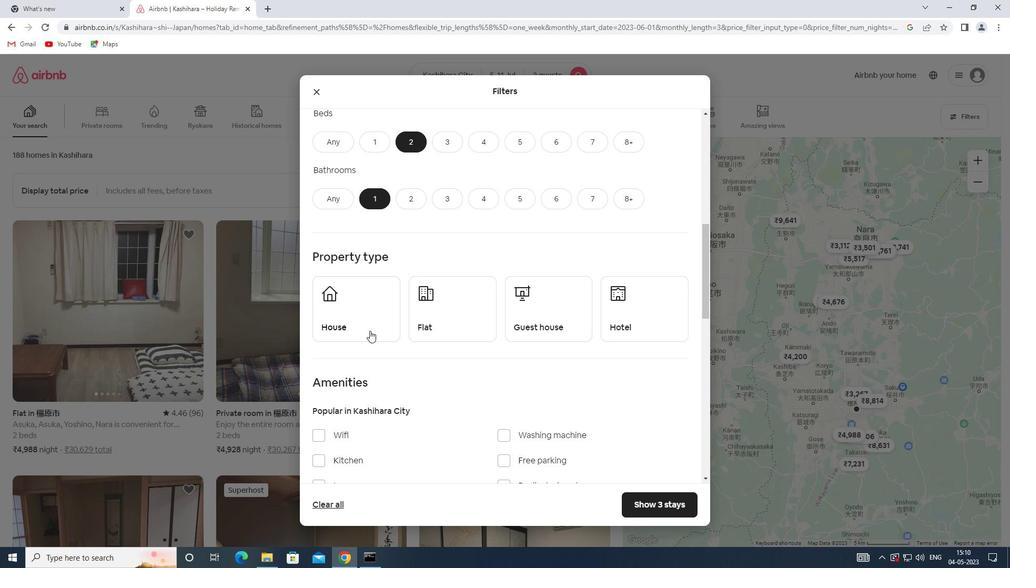 
Action: Mouse moved to (415, 329)
Screenshot: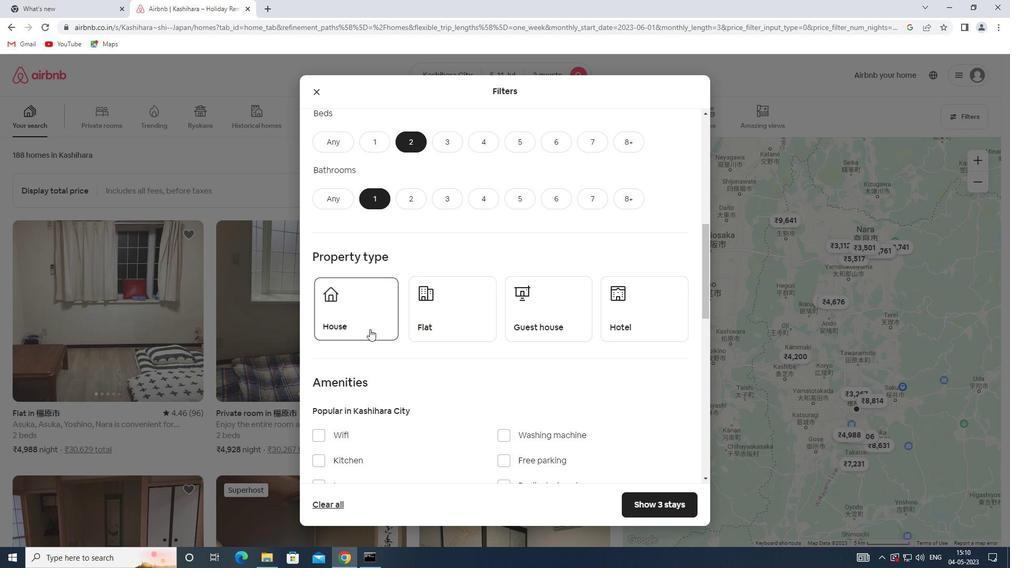 
Action: Mouse pressed left at (415, 329)
Screenshot: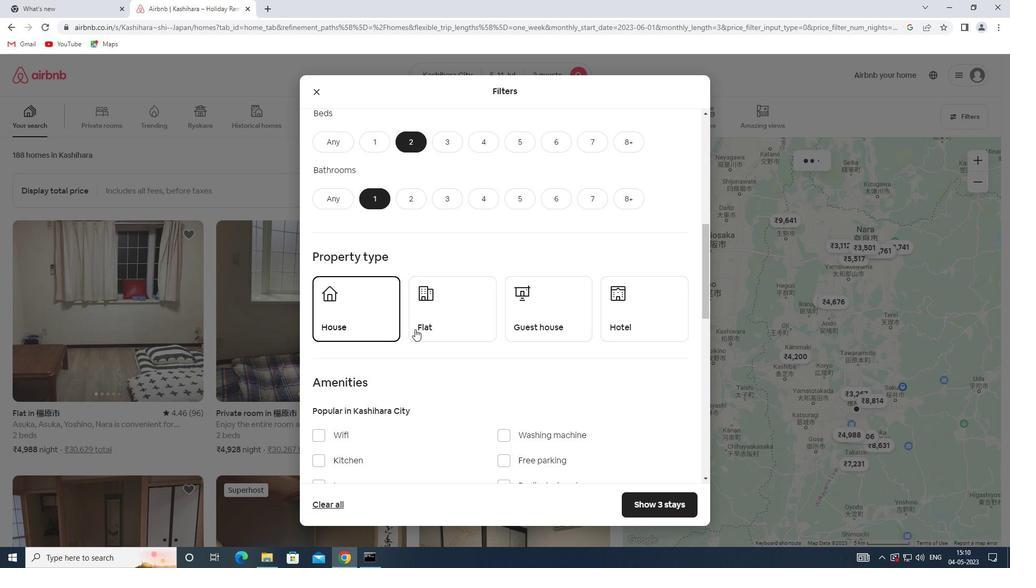 
Action: Mouse moved to (535, 327)
Screenshot: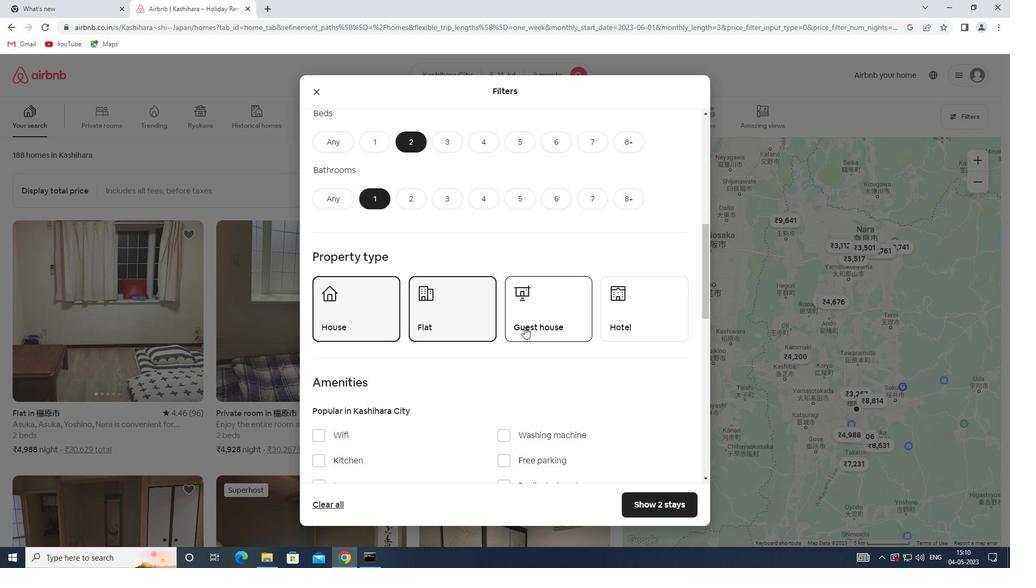 
Action: Mouse pressed left at (535, 327)
Screenshot: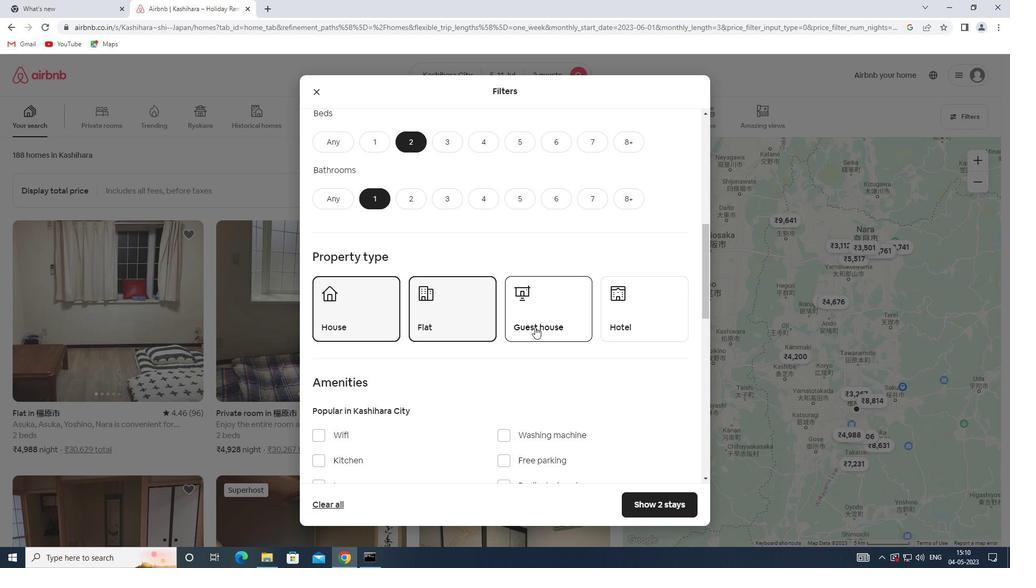
Action: Mouse moved to (526, 327)
Screenshot: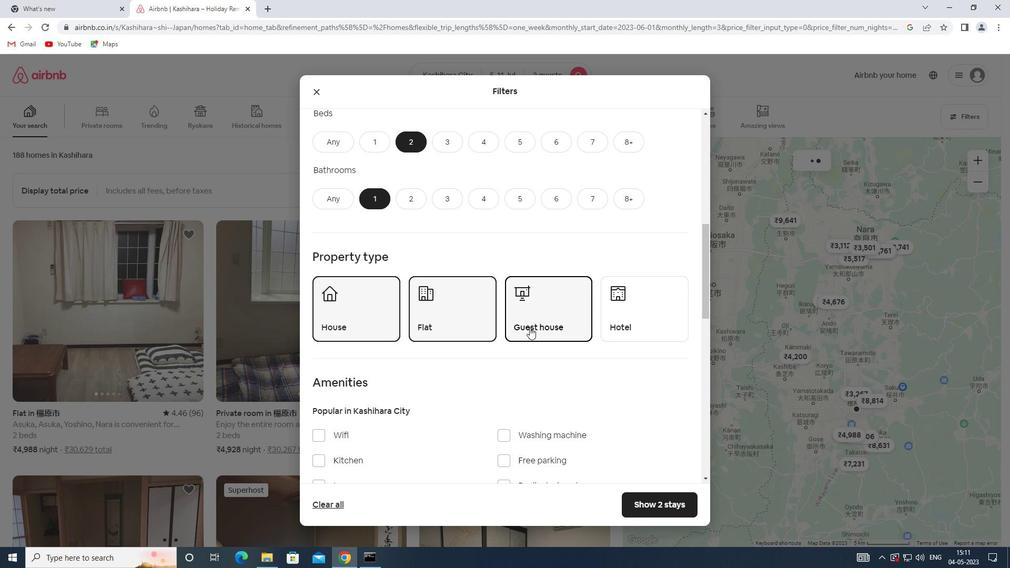
Action: Mouse scrolled (526, 326) with delta (0, 0)
Screenshot: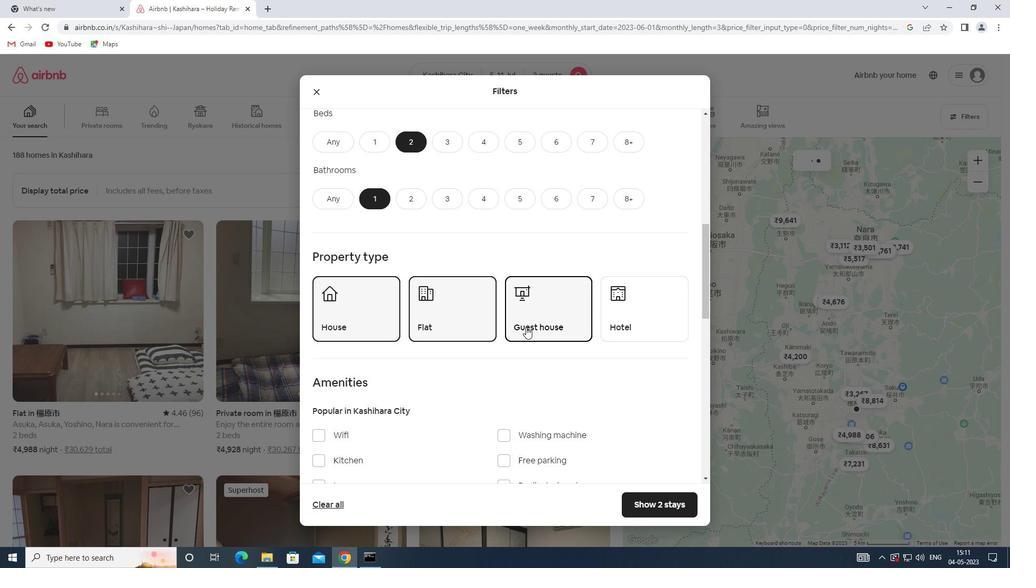 
Action: Mouse scrolled (526, 326) with delta (0, 0)
Screenshot: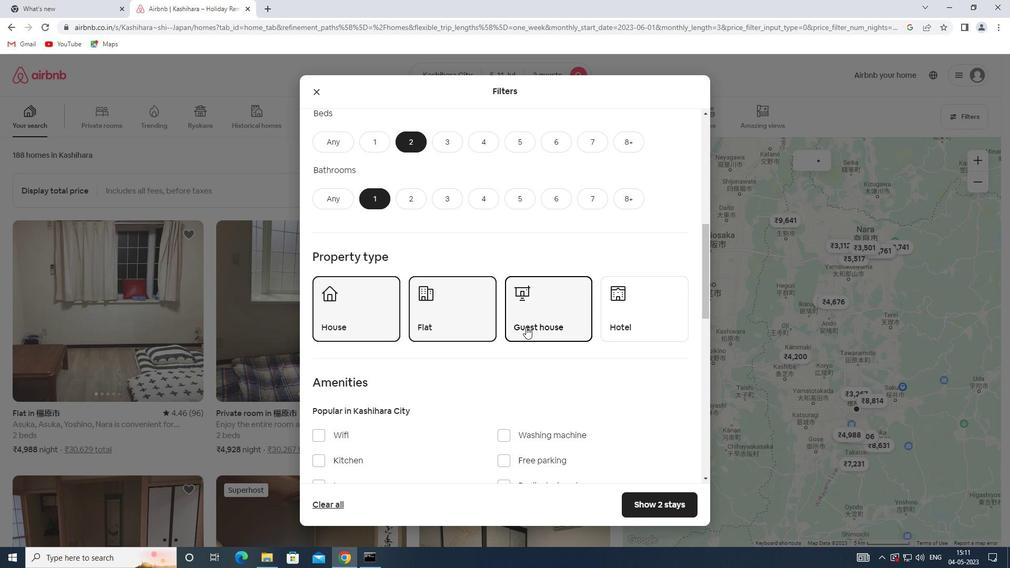 
Action: Mouse scrolled (526, 326) with delta (0, 0)
Screenshot: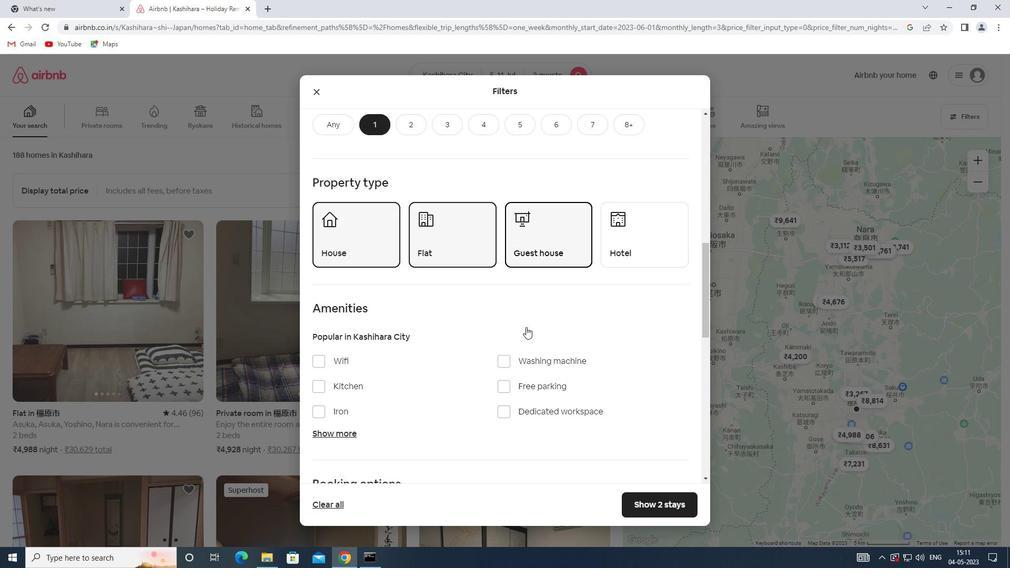 
Action: Mouse scrolled (526, 326) with delta (0, 0)
Screenshot: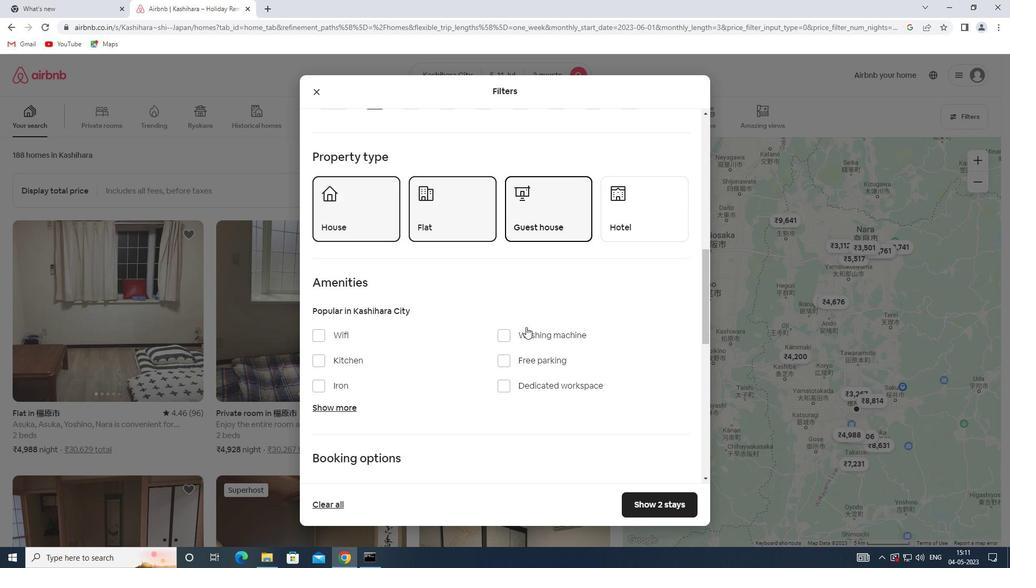 
Action: Mouse scrolled (526, 326) with delta (0, 0)
Screenshot: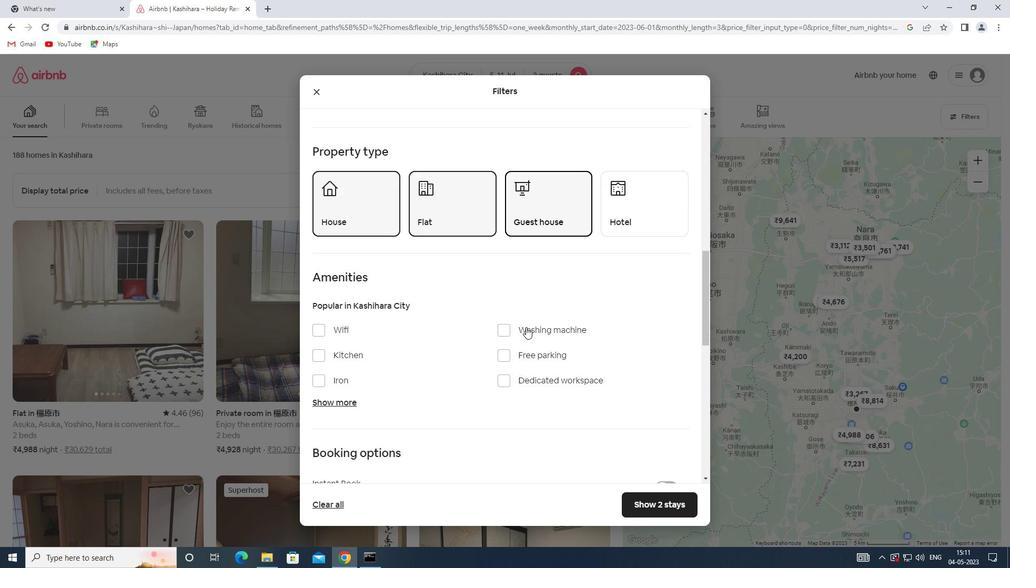 
Action: Mouse scrolled (526, 326) with delta (0, 0)
Screenshot: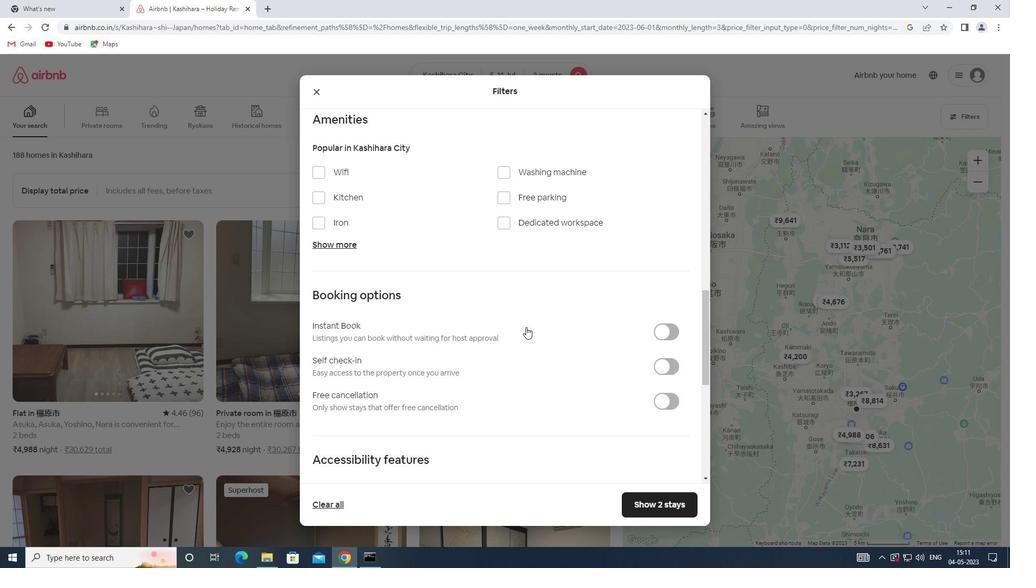 
Action: Mouse scrolled (526, 326) with delta (0, 0)
Screenshot: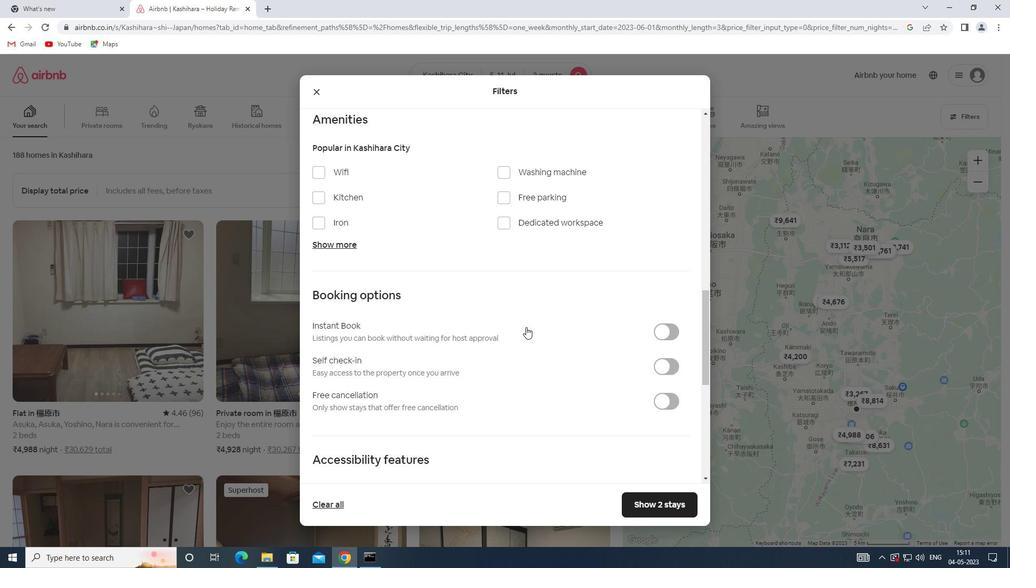 
Action: Mouse moved to (661, 263)
Screenshot: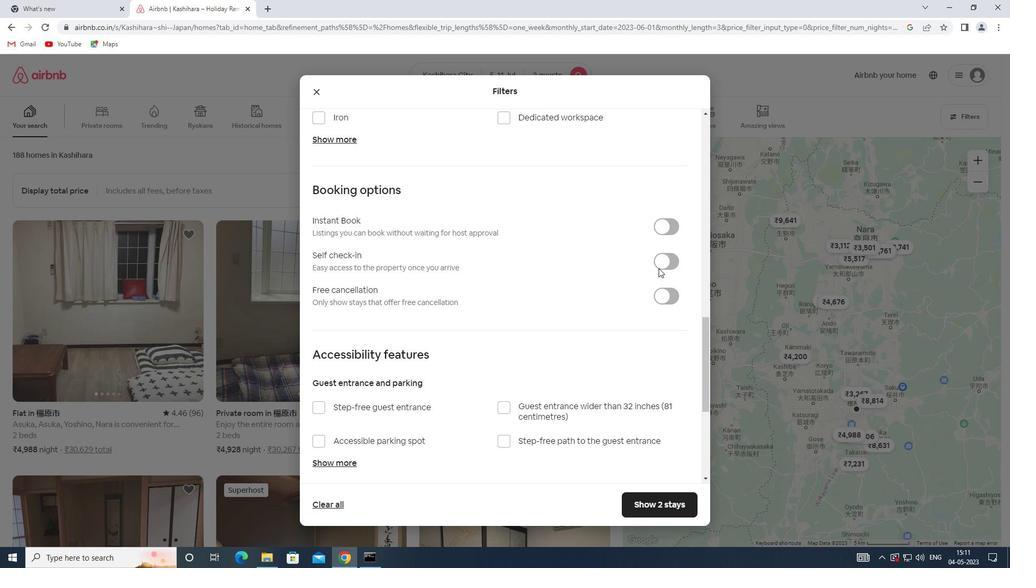 
Action: Mouse pressed left at (661, 263)
Screenshot: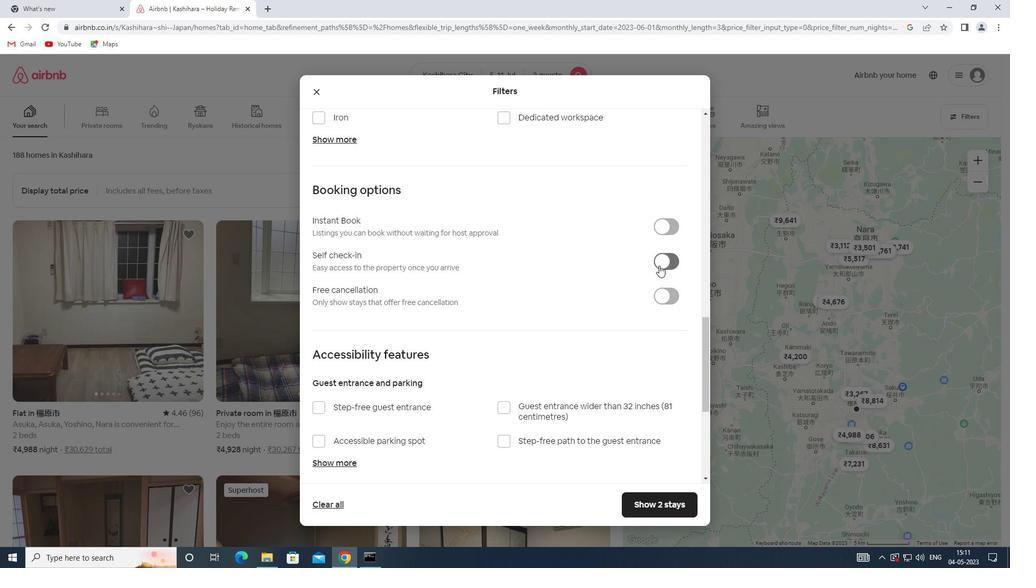
Action: Mouse moved to (456, 286)
Screenshot: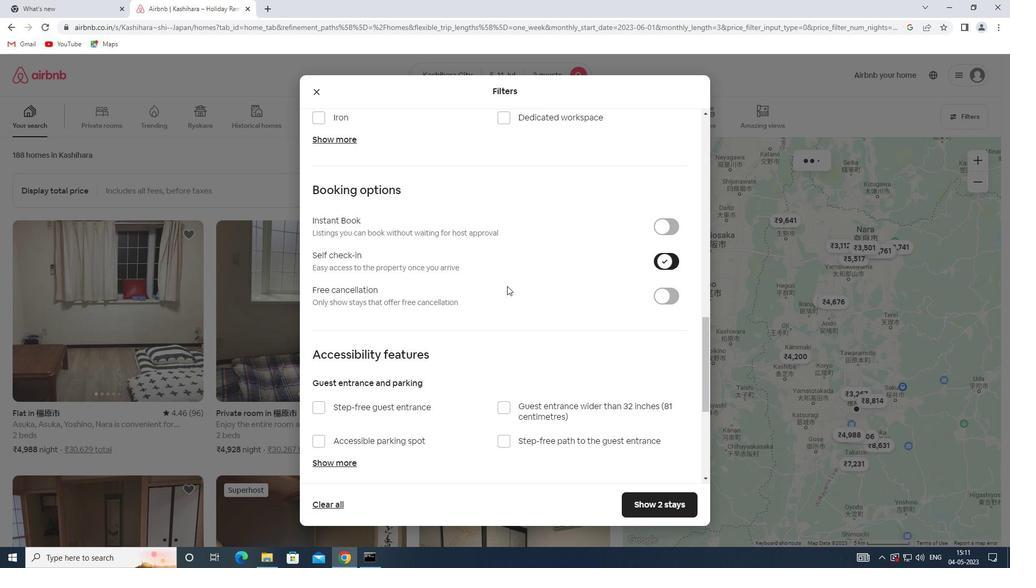 
Action: Mouse scrolled (456, 286) with delta (0, 0)
Screenshot: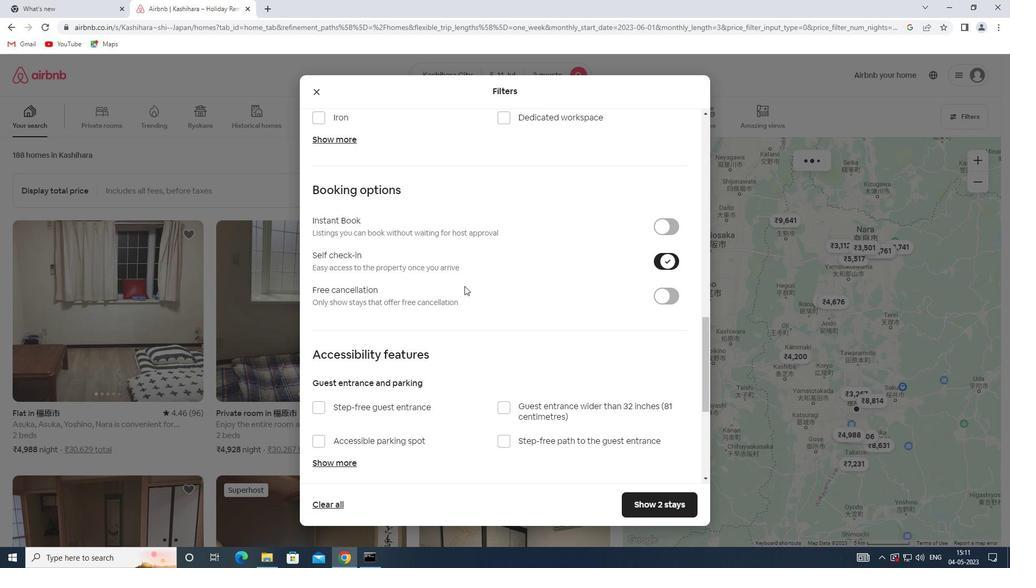 
Action: Mouse scrolled (456, 286) with delta (0, 0)
Screenshot: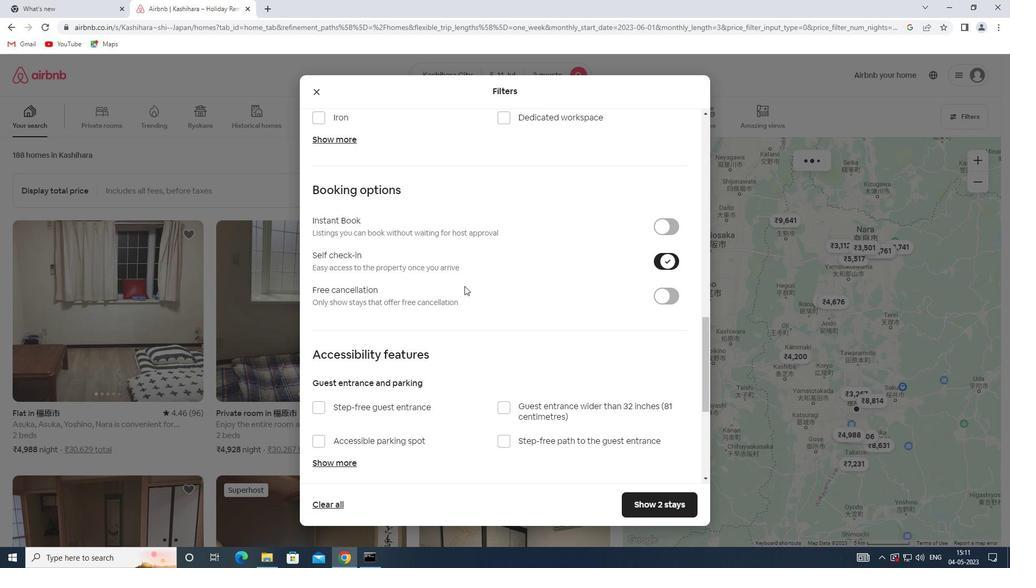 
Action: Mouse scrolled (456, 286) with delta (0, 0)
Screenshot: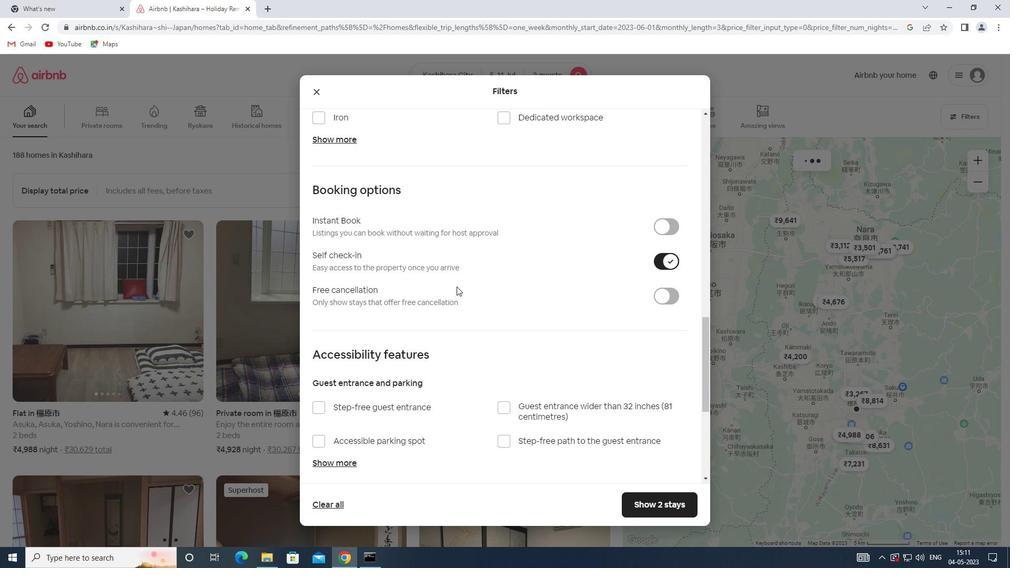 
Action: Mouse moved to (454, 287)
Screenshot: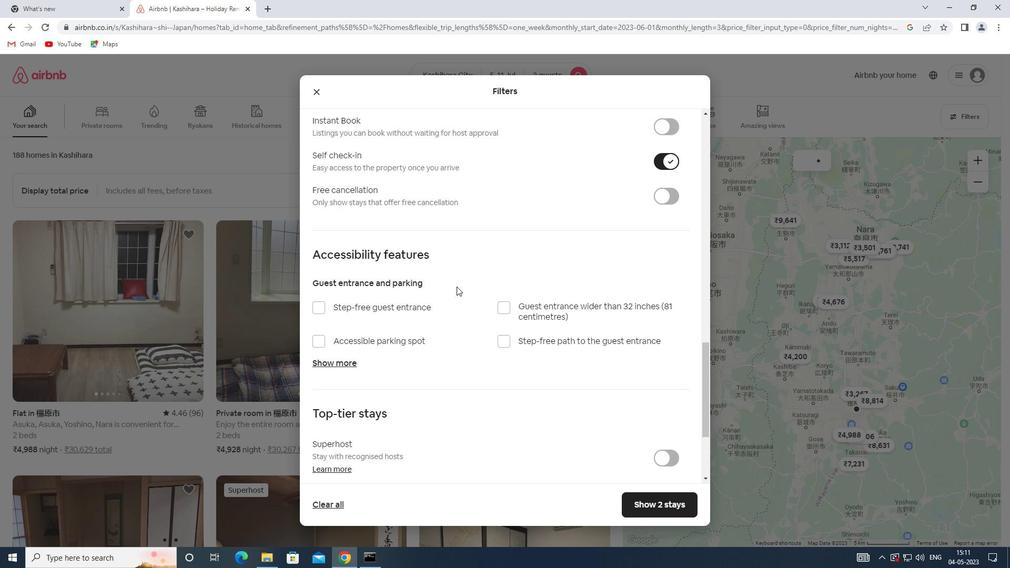 
Action: Mouse scrolled (454, 287) with delta (0, 0)
Screenshot: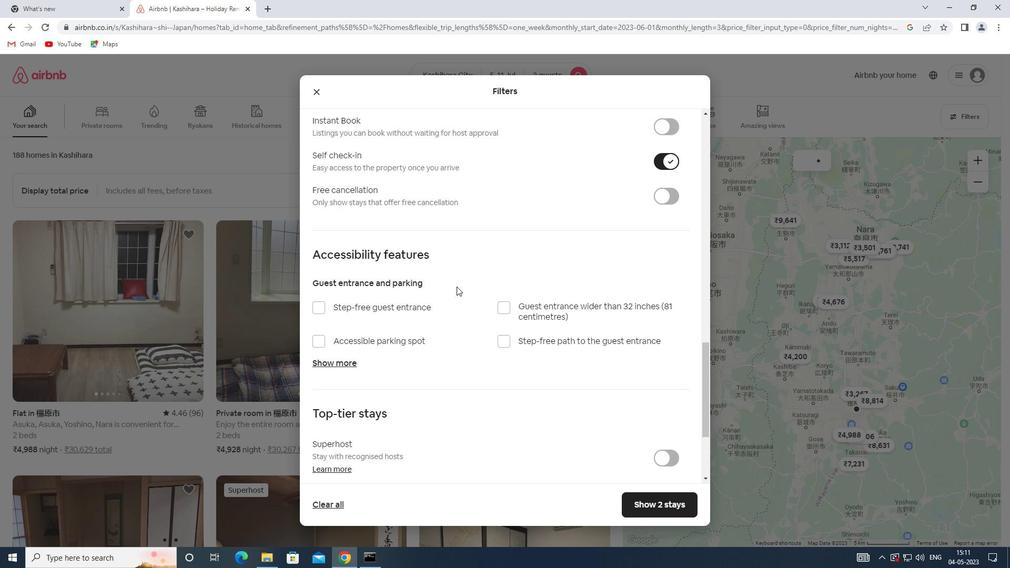 
Action: Mouse scrolled (454, 287) with delta (0, 0)
Screenshot: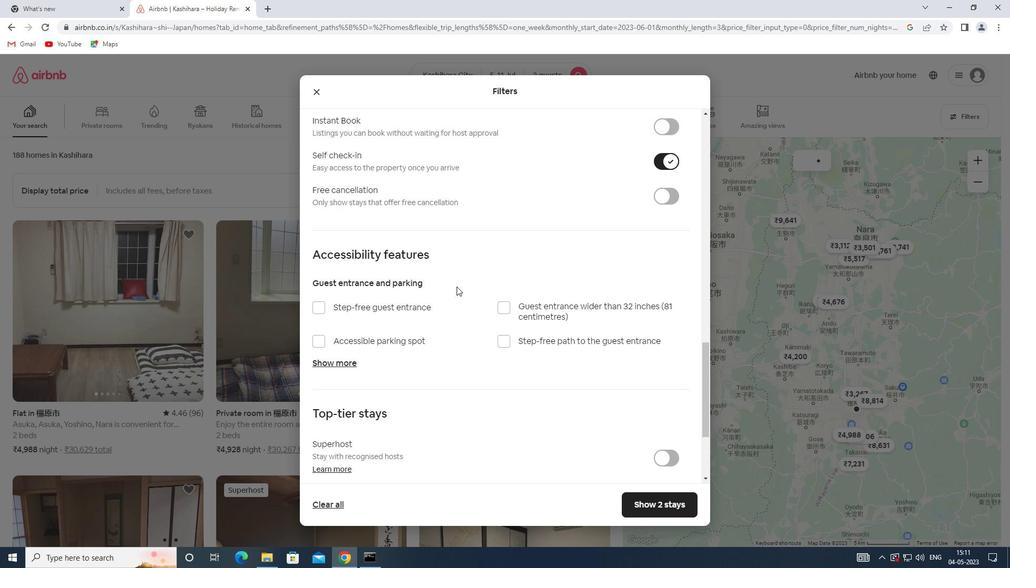
Action: Mouse scrolled (454, 287) with delta (0, 0)
Screenshot: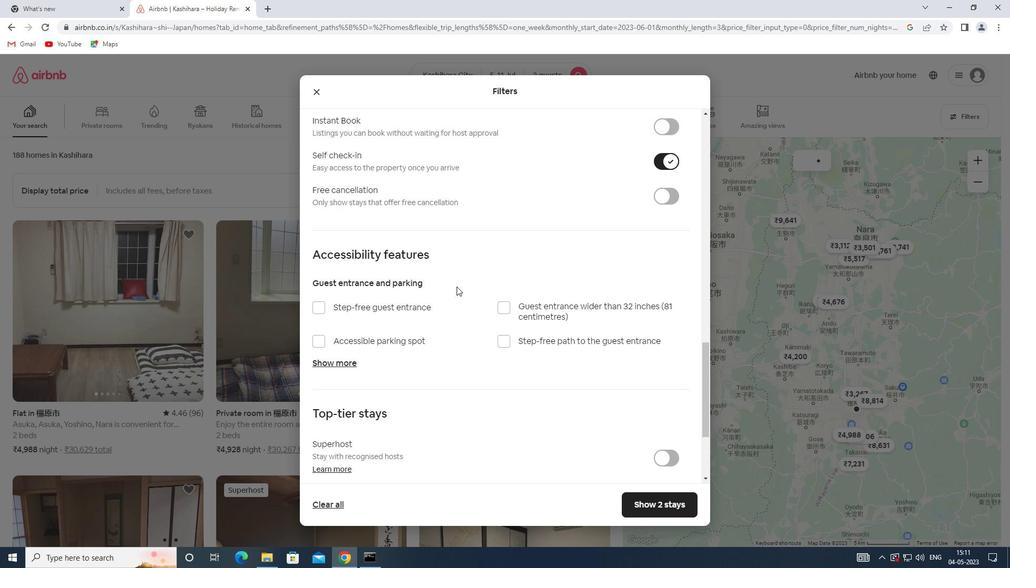 
Action: Mouse moved to (450, 289)
Screenshot: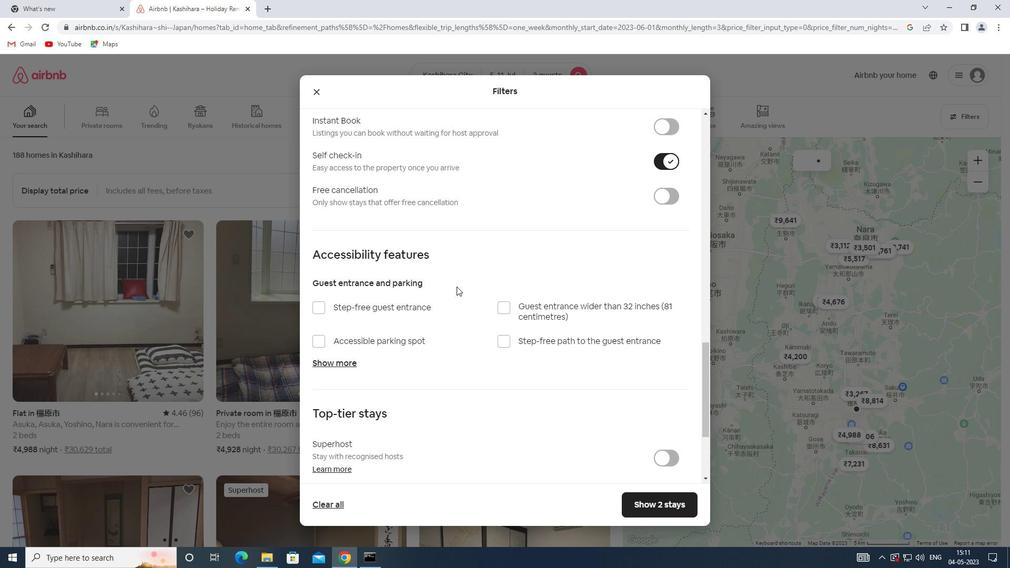 
Action: Mouse scrolled (450, 289) with delta (0, 0)
Screenshot: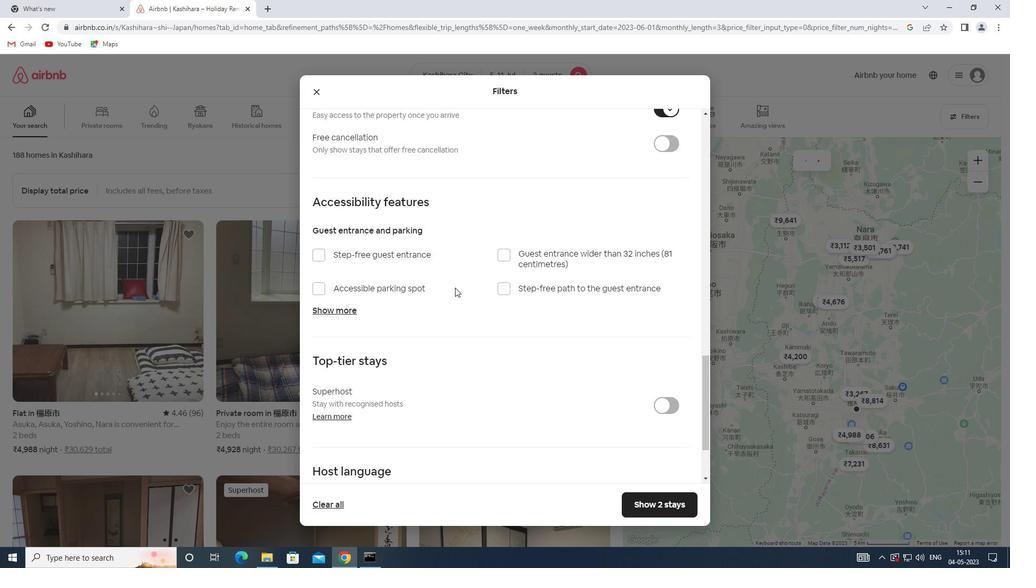 
Action: Mouse moved to (344, 413)
Screenshot: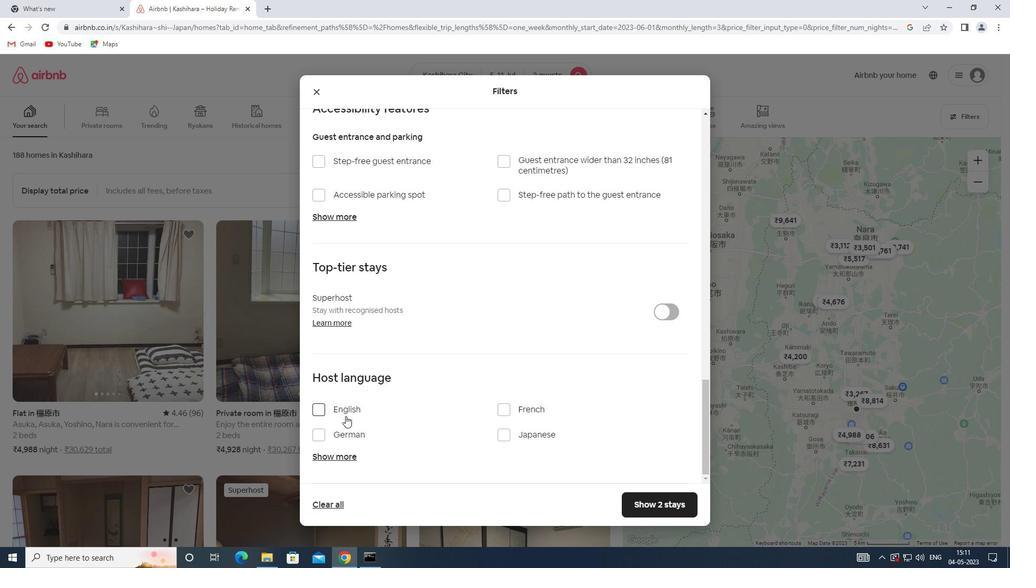 
Action: Mouse pressed left at (344, 413)
Screenshot: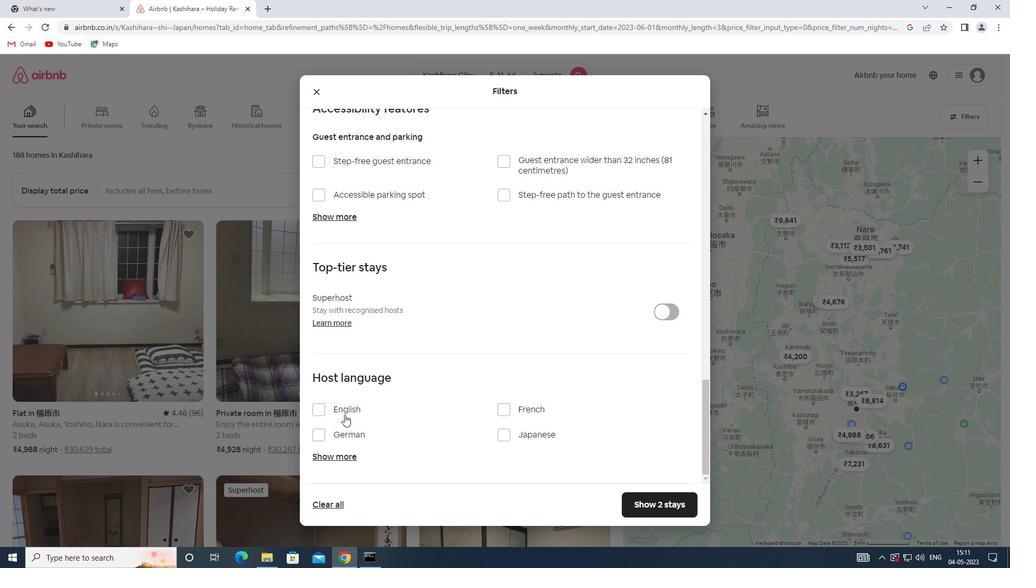 
Action: Mouse moved to (668, 501)
Screenshot: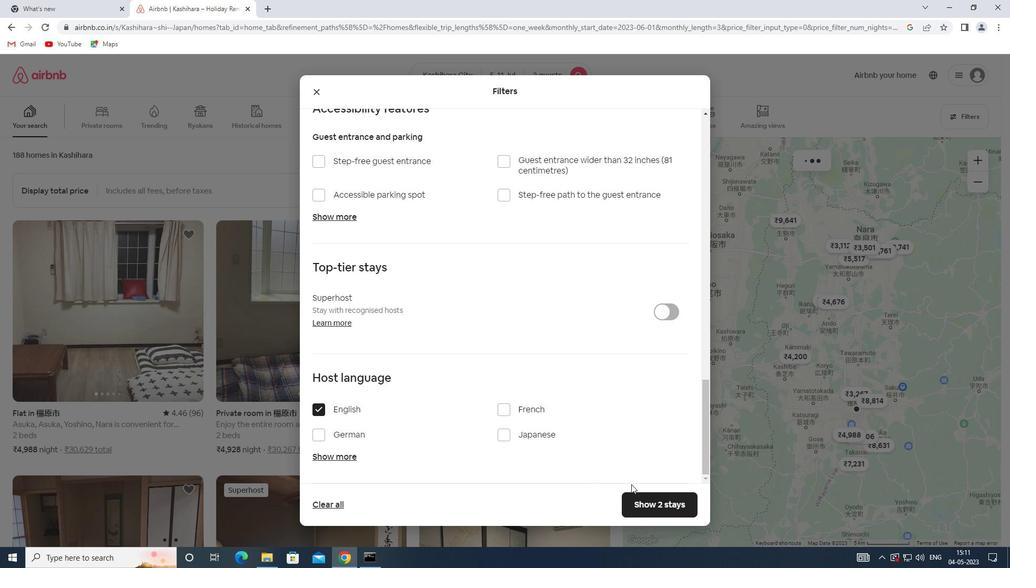 
Action: Mouse pressed left at (668, 501)
Screenshot: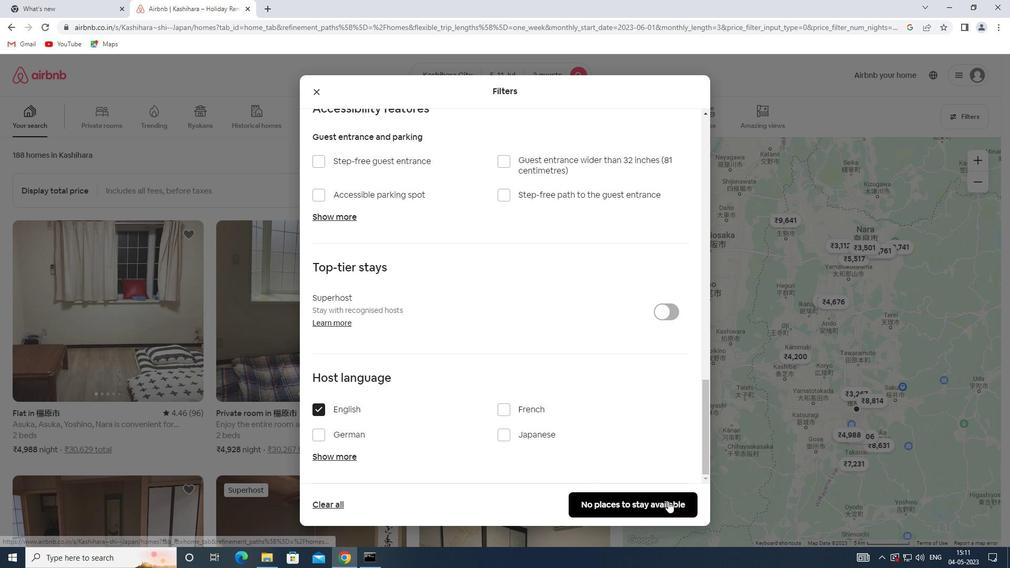 
